 Task: Open Card Board of Directors Review in Board Social Media Listening and Monitoring to Workspace Digital Advertising and add a team member Softage.2@softage.net, a label Green, a checklist Self-Improvement, an attachment from your computer, a color Green and finally, add a card description 'Brainstorm new marketing campaign ideas' and a comment 'We should approach this task with enthusiasm as it has the potential to generate significant value for our company.'. Add a start date 'Jan 02, 1900' with a due date 'Jan 09, 1900'
Action: Mouse moved to (209, 133)
Screenshot: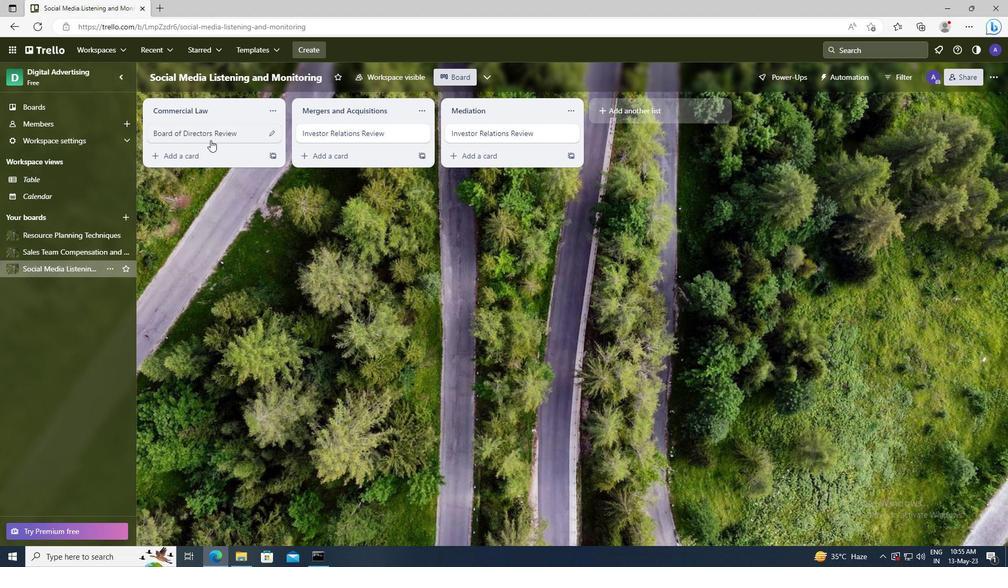 
Action: Mouse pressed left at (209, 133)
Screenshot: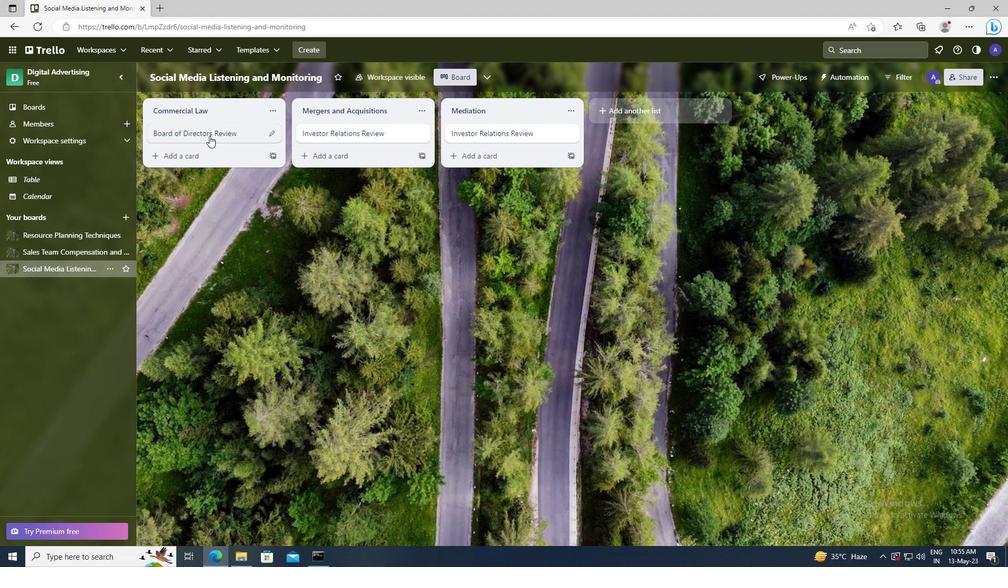 
Action: Mouse moved to (624, 131)
Screenshot: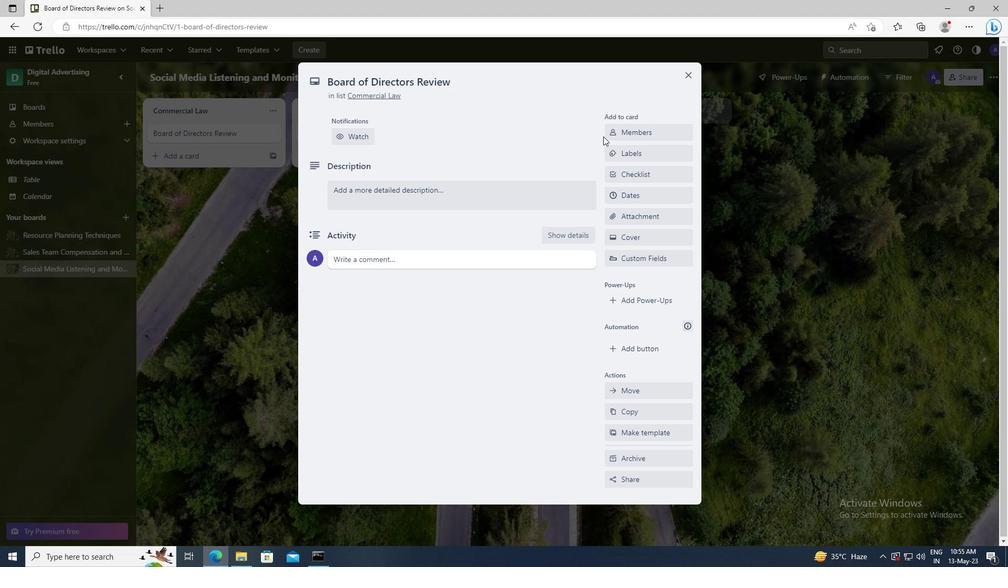
Action: Mouse pressed left at (624, 131)
Screenshot: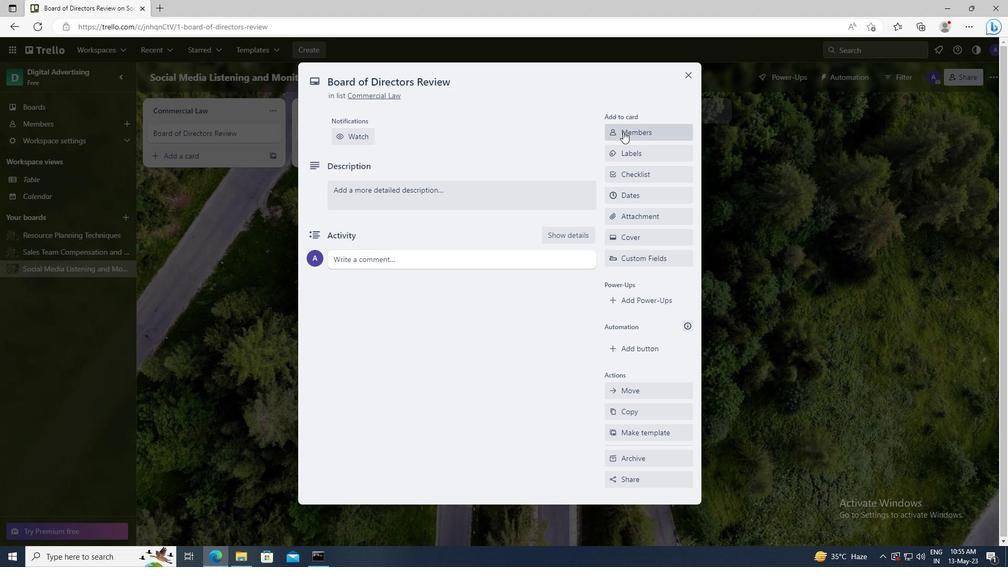 
Action: Mouse moved to (625, 180)
Screenshot: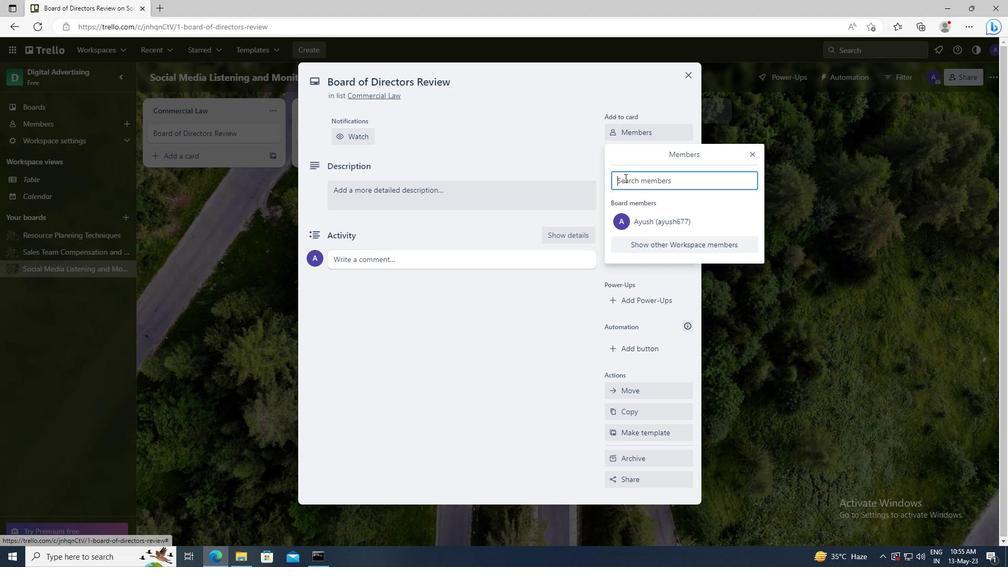 
Action: Mouse pressed left at (625, 180)
Screenshot: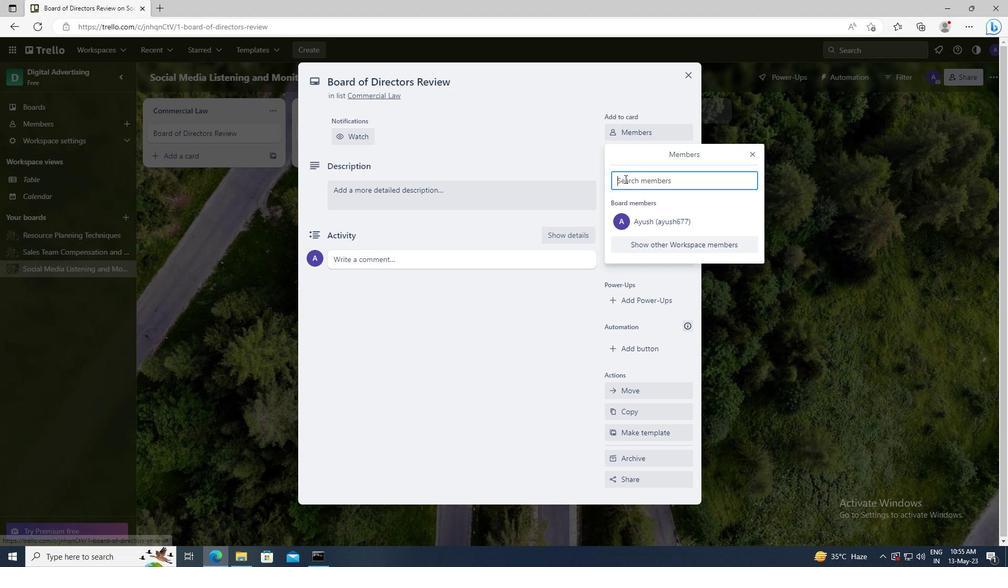 
Action: Key pressed <Key.shift>SOFTAGE.2
Screenshot: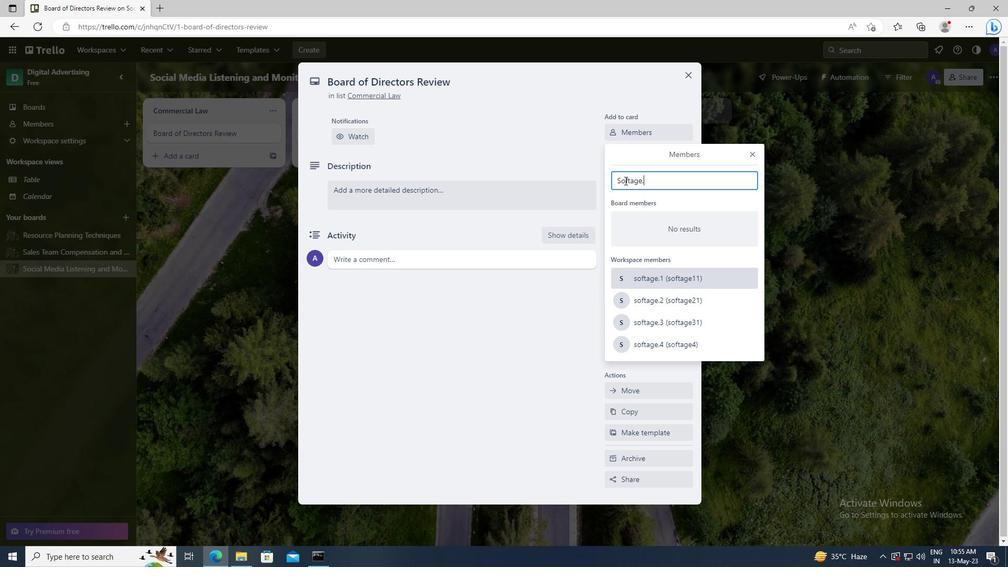 
Action: Mouse moved to (637, 276)
Screenshot: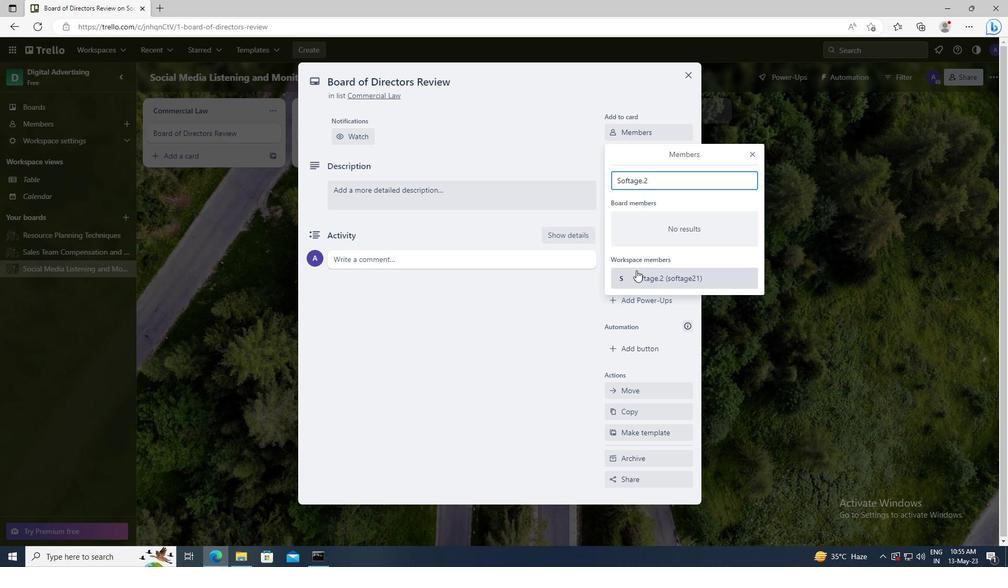 
Action: Mouse pressed left at (637, 276)
Screenshot: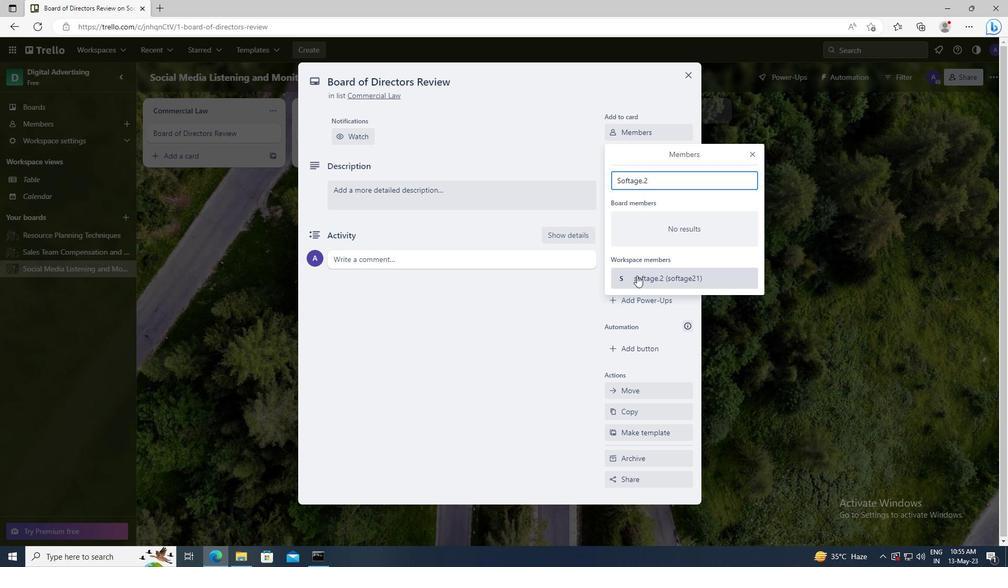 
Action: Mouse moved to (752, 151)
Screenshot: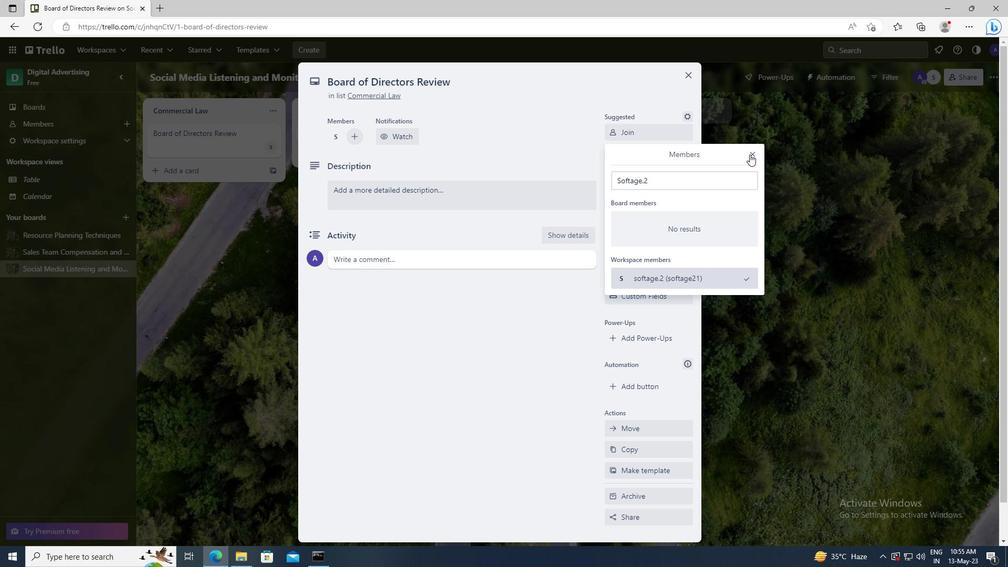 
Action: Mouse pressed left at (752, 151)
Screenshot: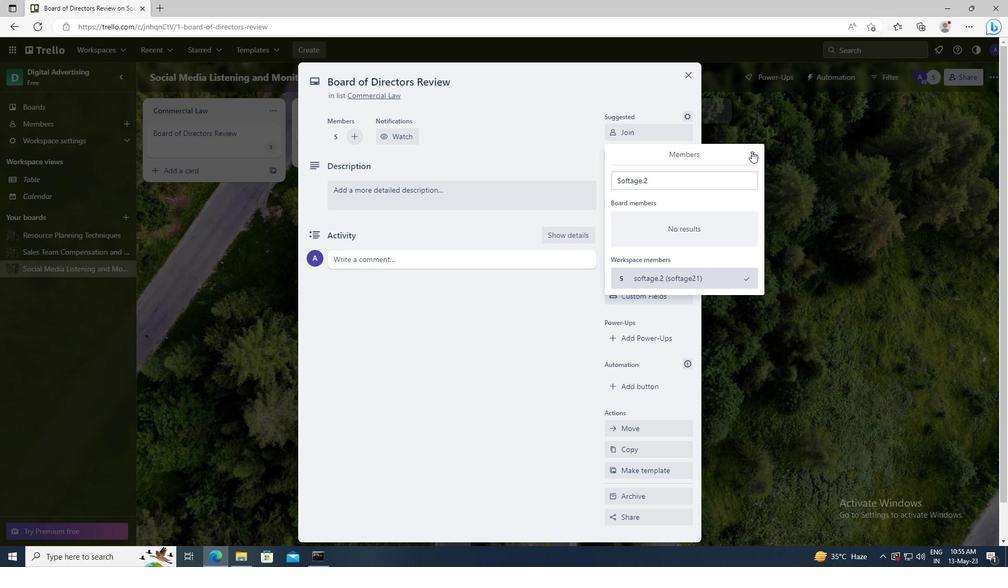 
Action: Mouse moved to (669, 188)
Screenshot: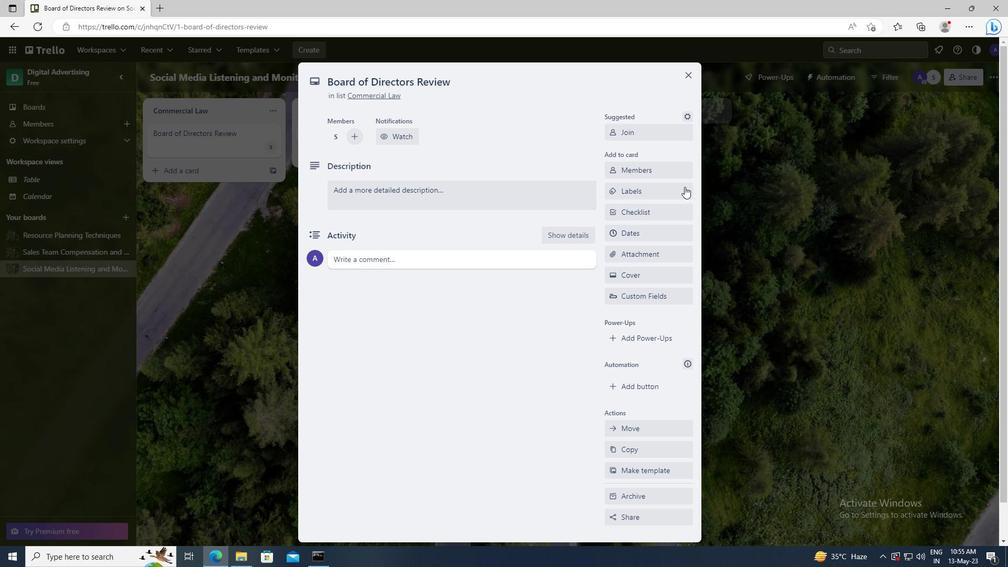 
Action: Mouse pressed left at (669, 188)
Screenshot: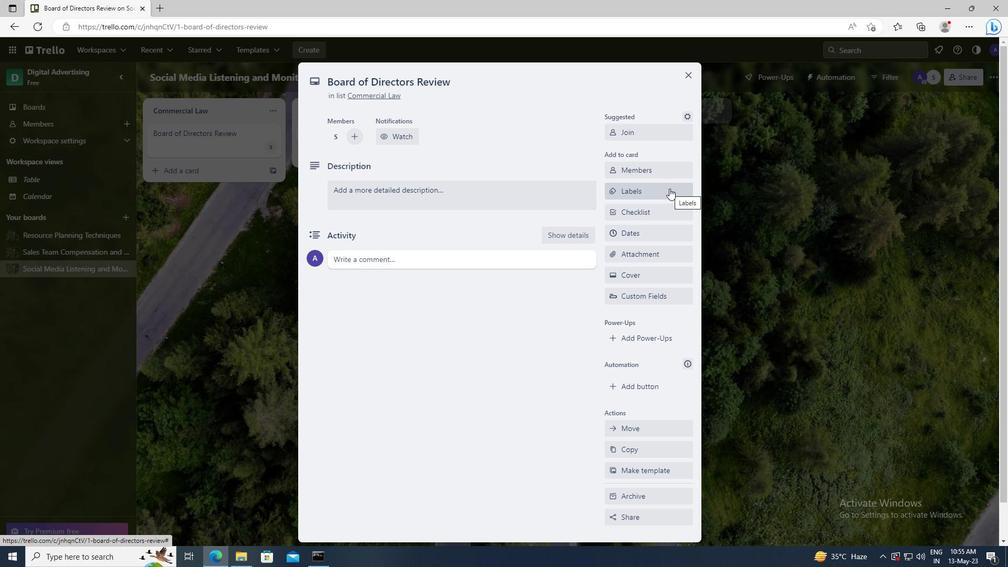 
Action: Mouse moved to (688, 398)
Screenshot: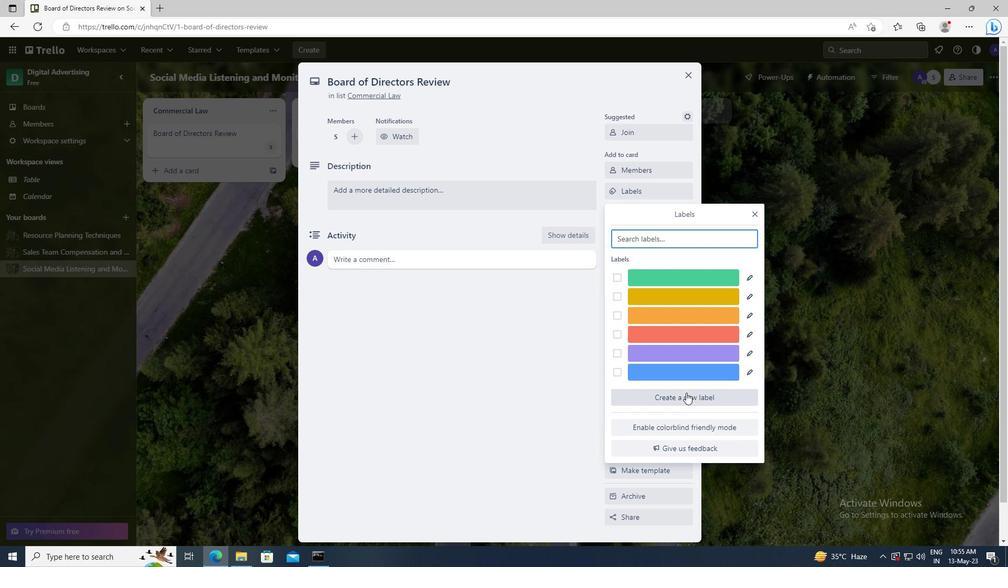 
Action: Mouse pressed left at (688, 398)
Screenshot: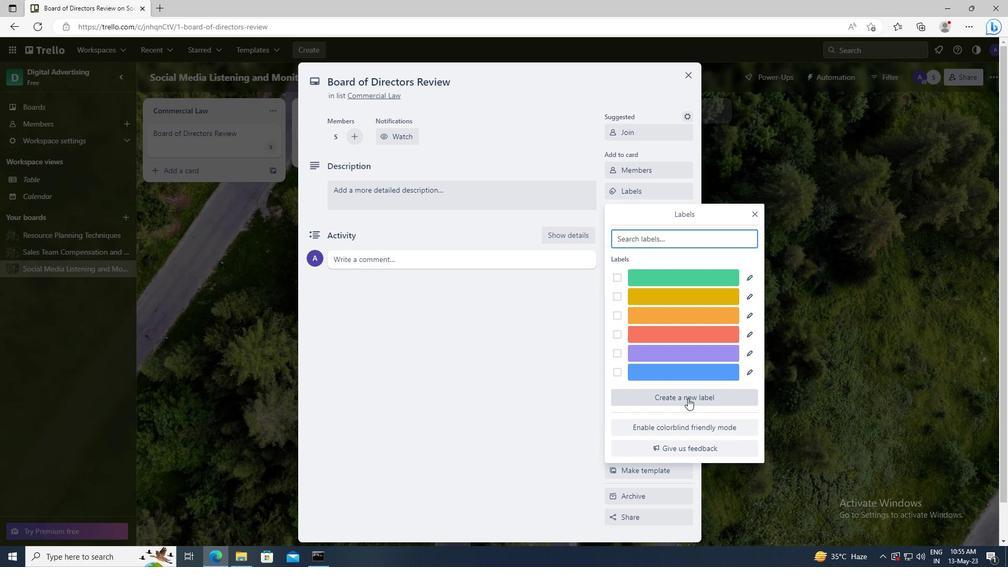 
Action: Mouse moved to (627, 368)
Screenshot: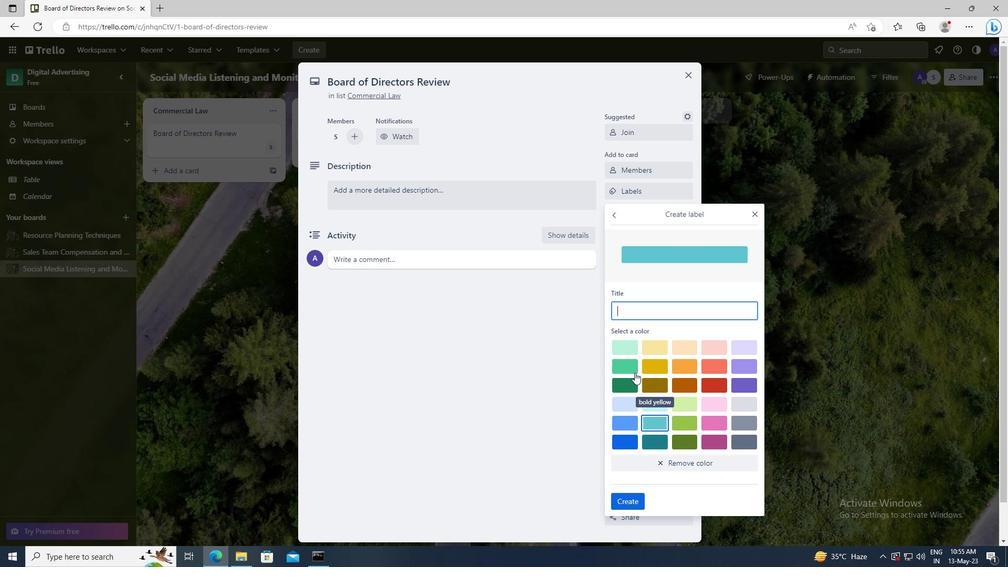 
Action: Mouse pressed left at (627, 368)
Screenshot: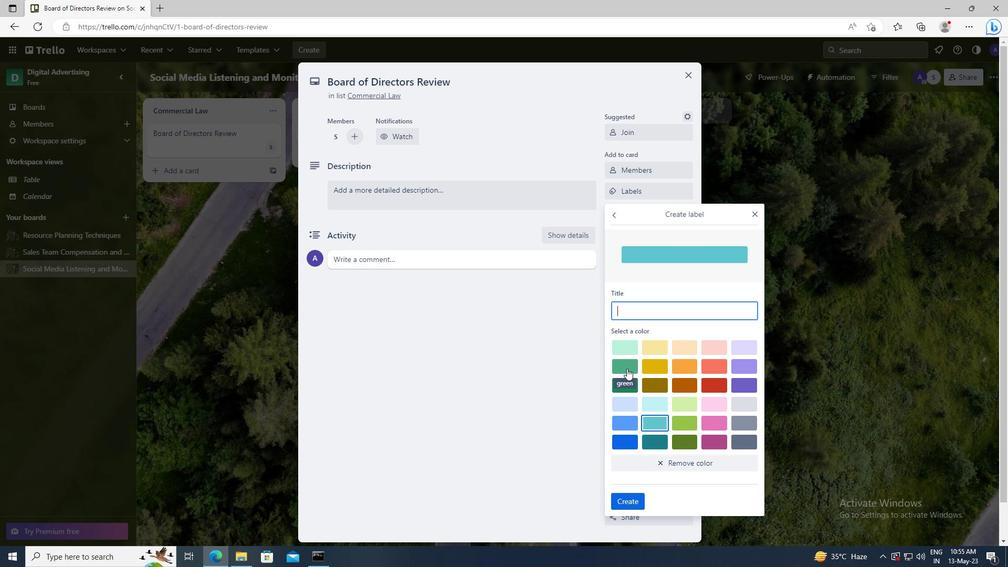 
Action: Mouse moved to (632, 503)
Screenshot: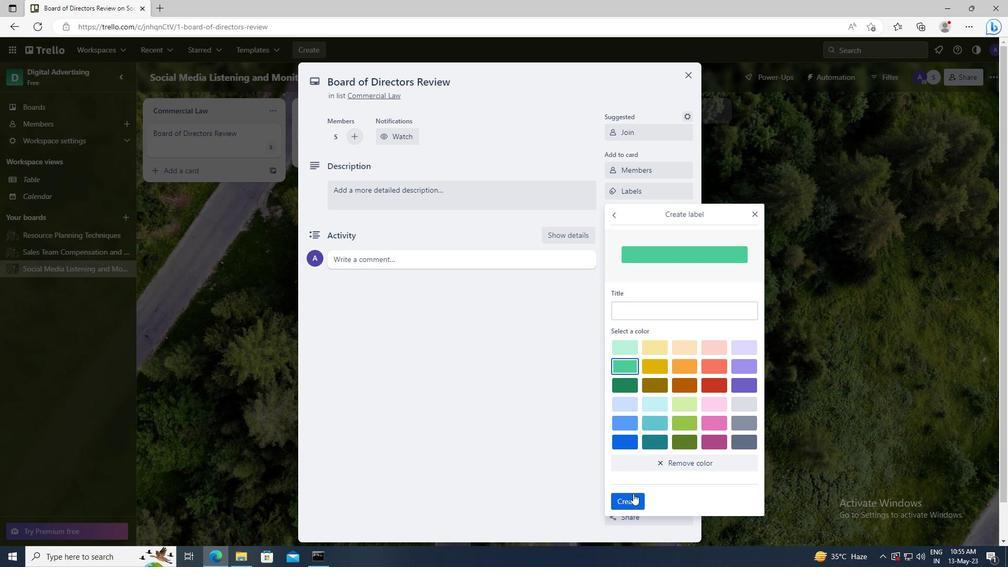
Action: Mouse pressed left at (632, 503)
Screenshot: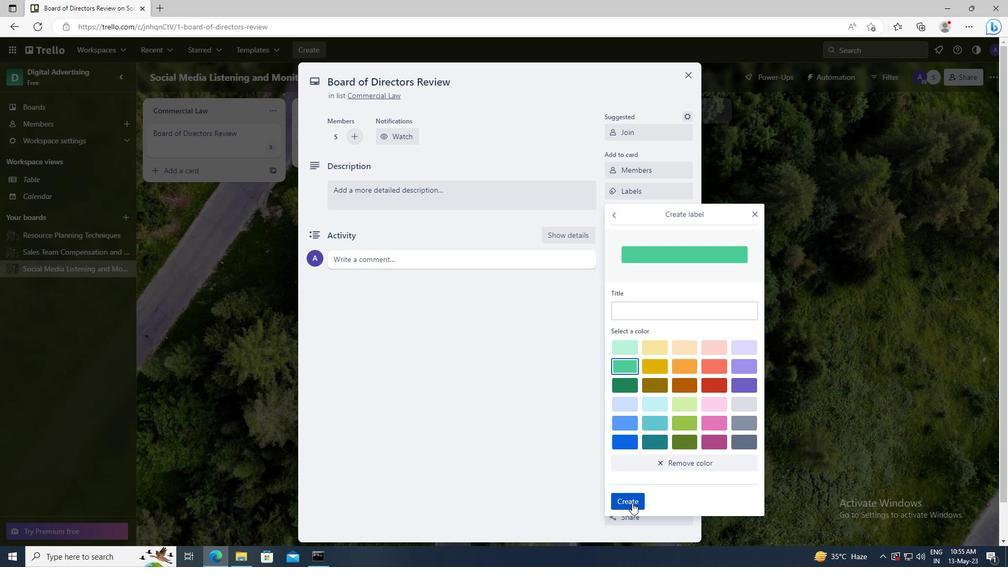 
Action: Mouse moved to (756, 214)
Screenshot: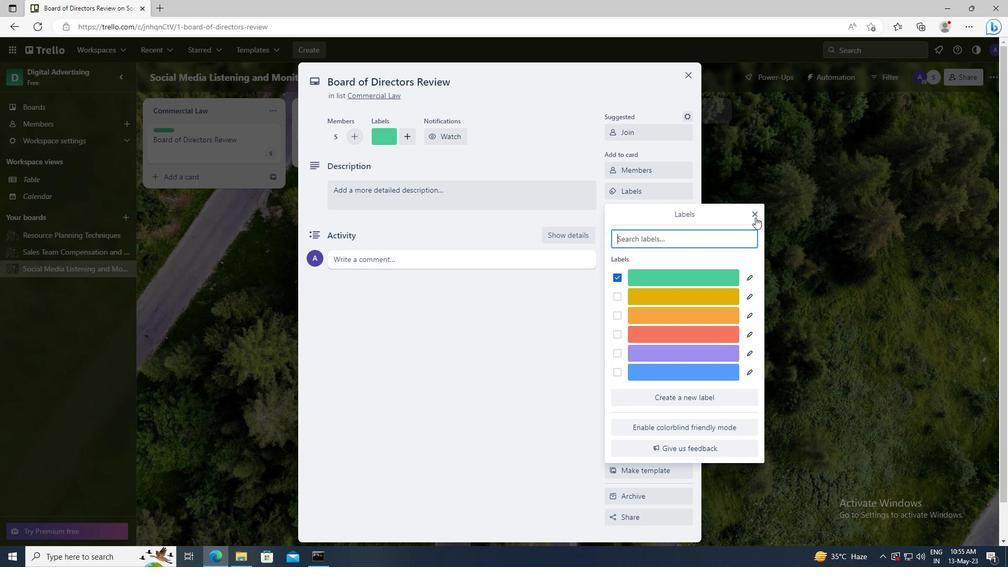 
Action: Mouse pressed left at (756, 214)
Screenshot: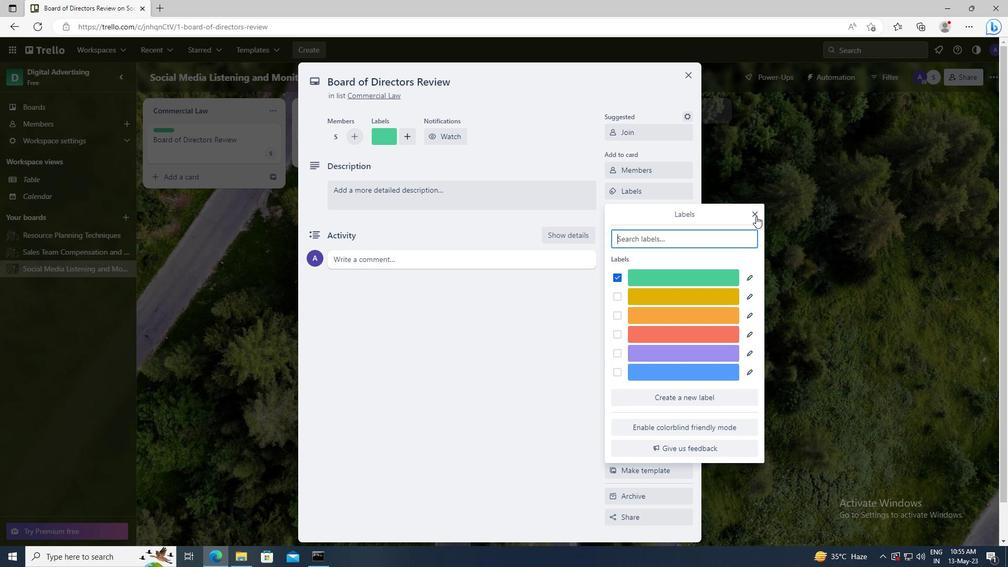 
Action: Mouse moved to (642, 213)
Screenshot: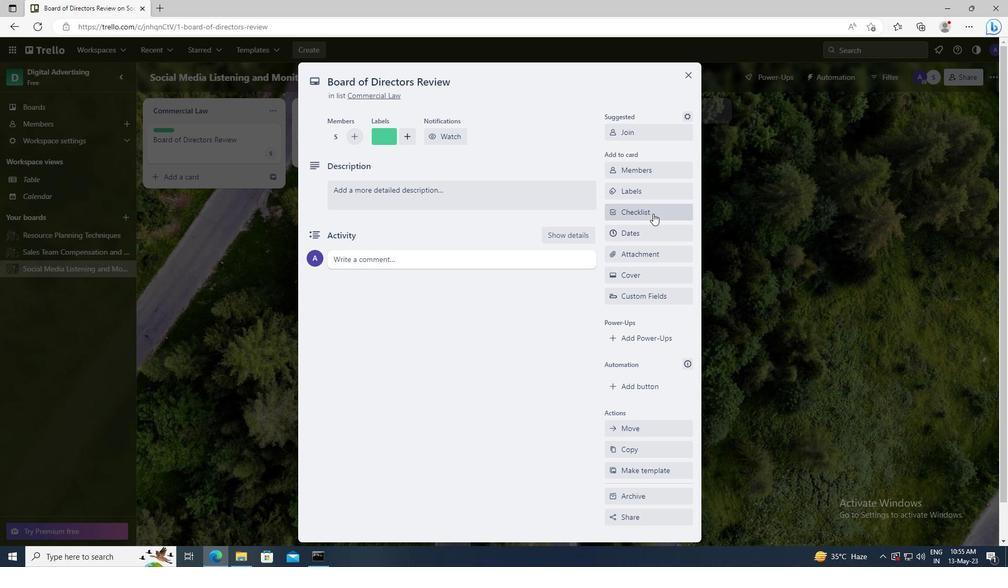 
Action: Mouse pressed left at (642, 213)
Screenshot: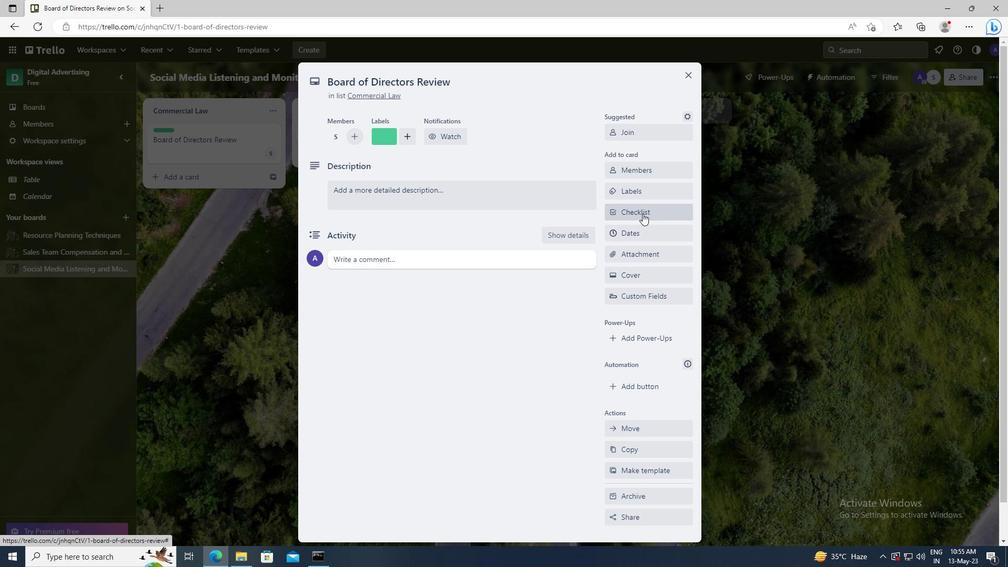 
Action: Key pressed <Key.shift>SELF-<Key.shift>IMPROVEMENT
Screenshot: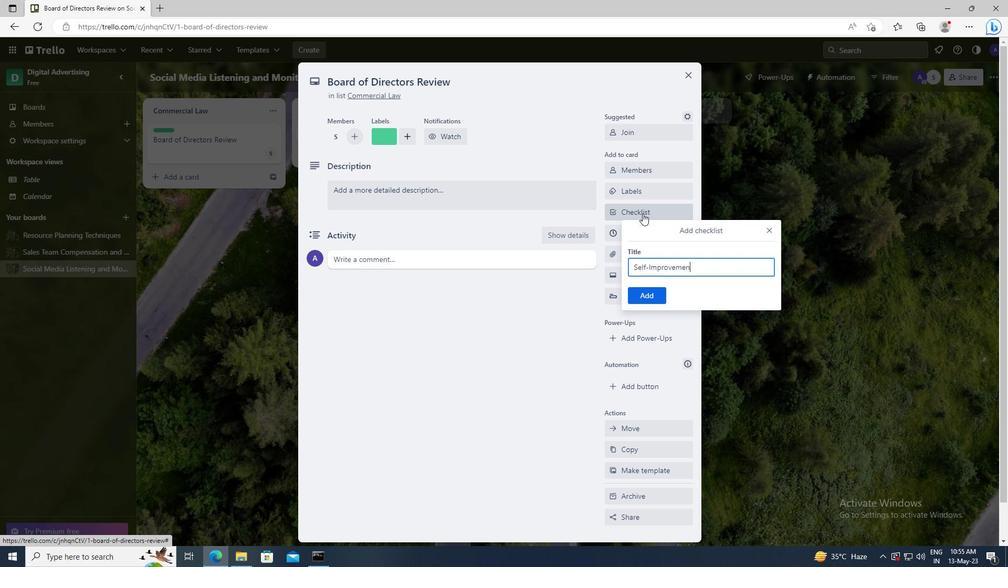 
Action: Mouse moved to (643, 294)
Screenshot: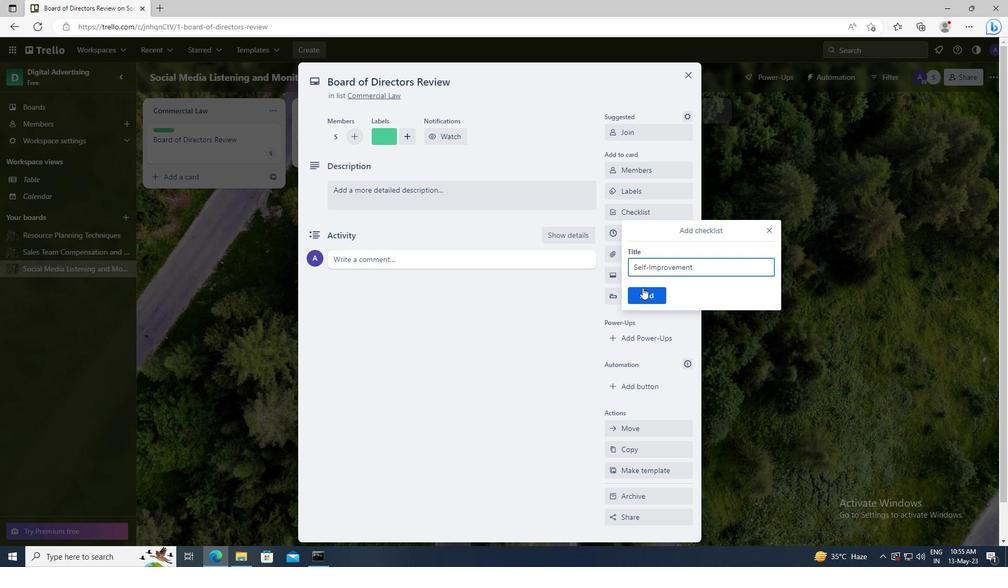 
Action: Mouse pressed left at (643, 294)
Screenshot: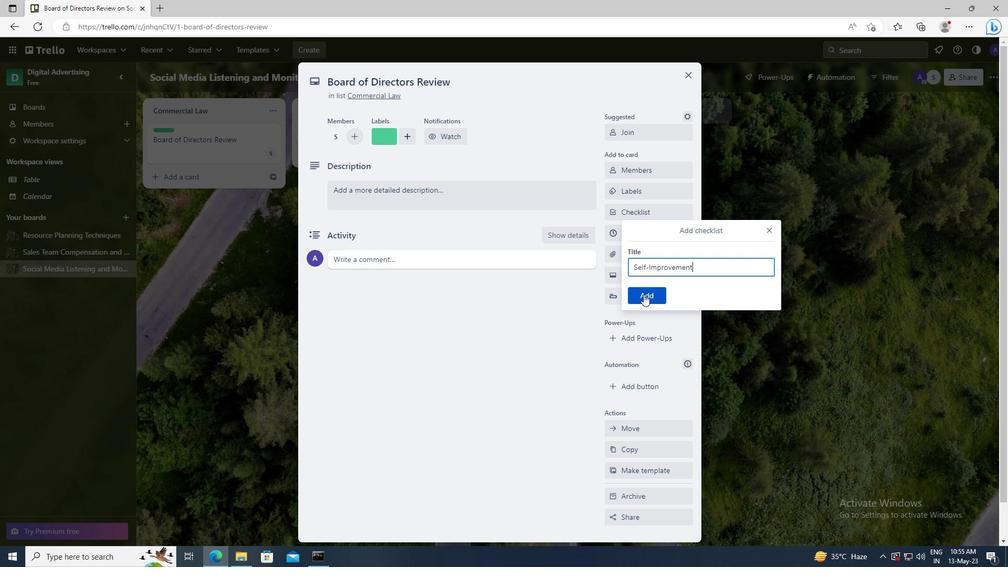 
Action: Mouse moved to (645, 255)
Screenshot: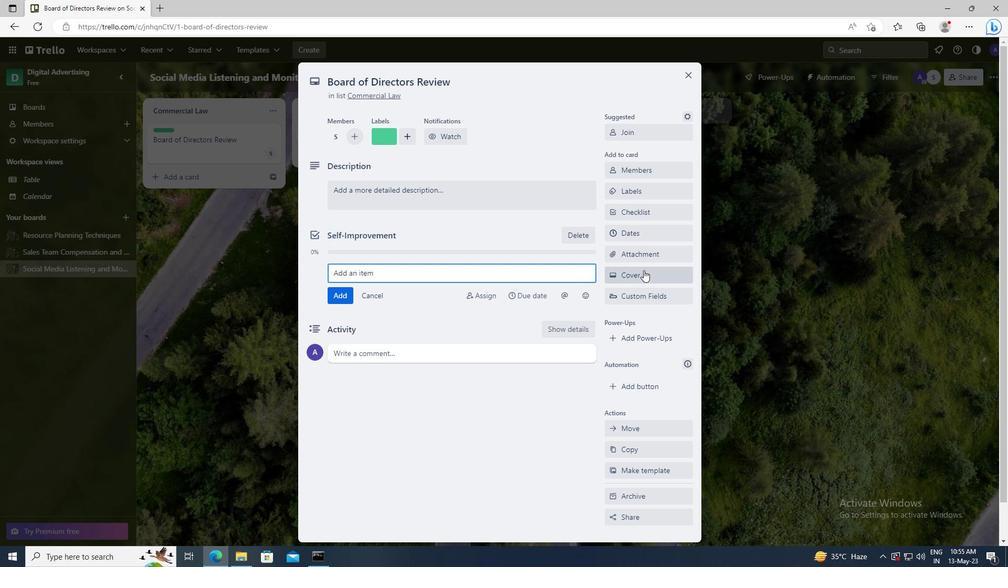 
Action: Mouse pressed left at (645, 255)
Screenshot: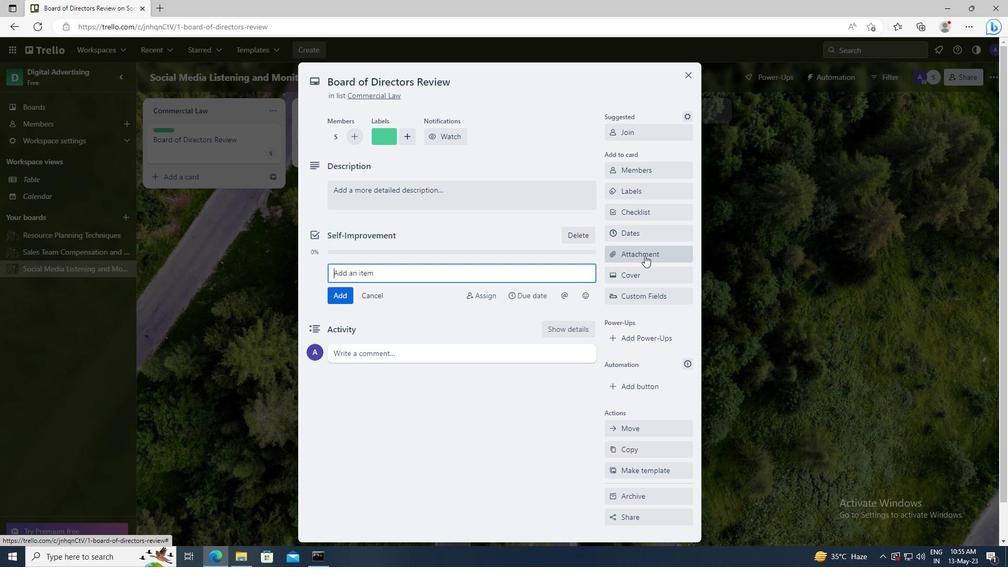 
Action: Mouse moved to (641, 299)
Screenshot: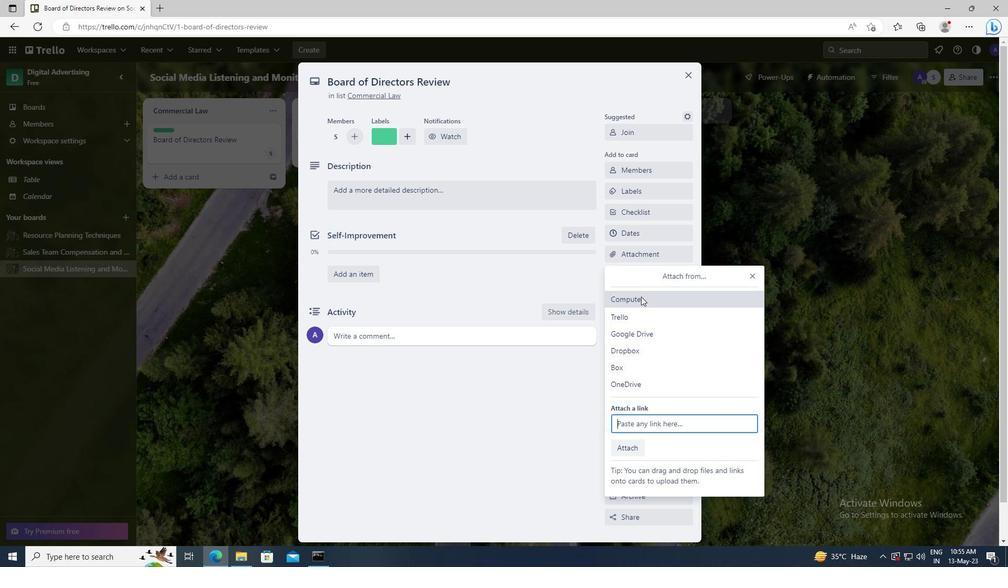 
Action: Mouse pressed left at (641, 299)
Screenshot: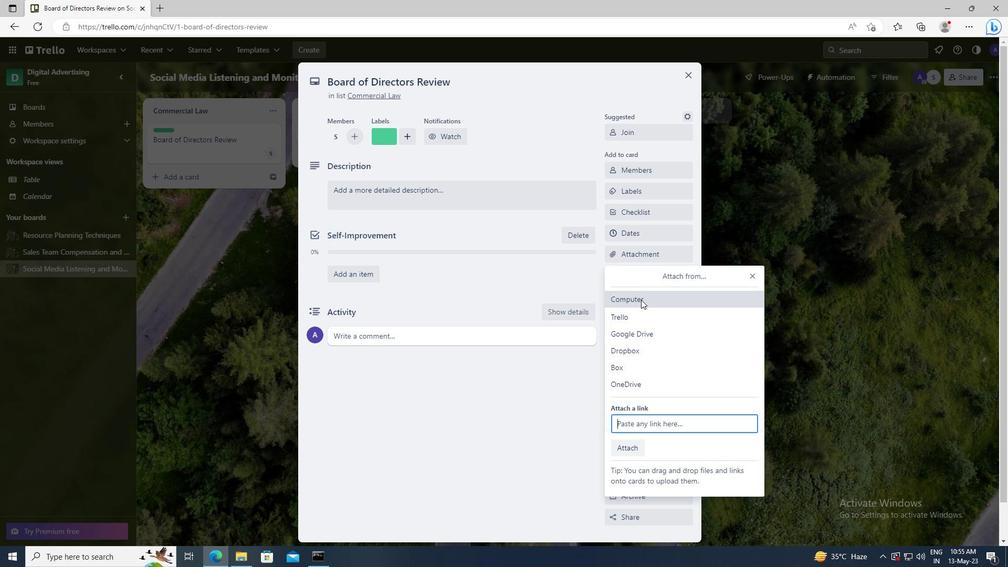
Action: Mouse moved to (268, 94)
Screenshot: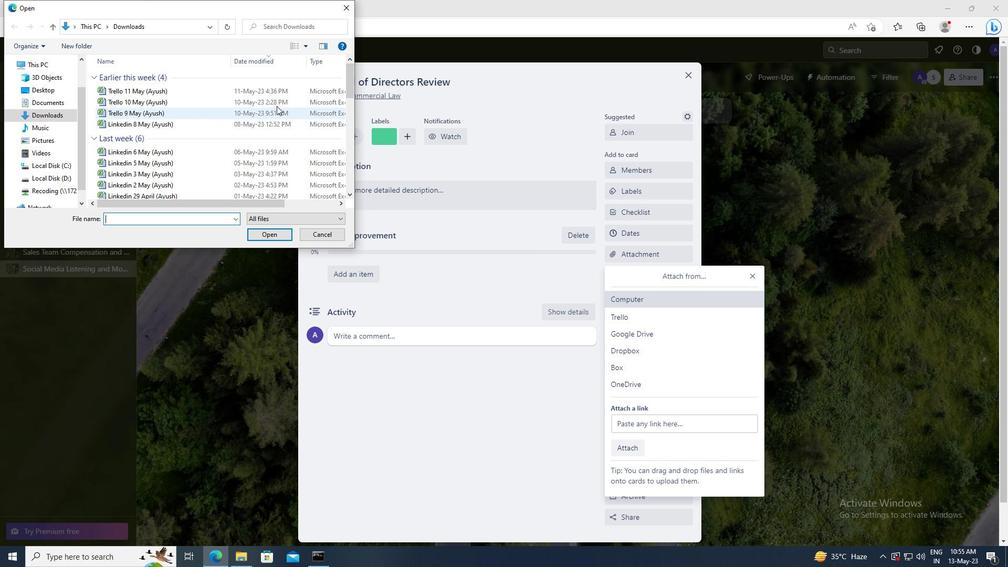 
Action: Mouse pressed left at (268, 94)
Screenshot: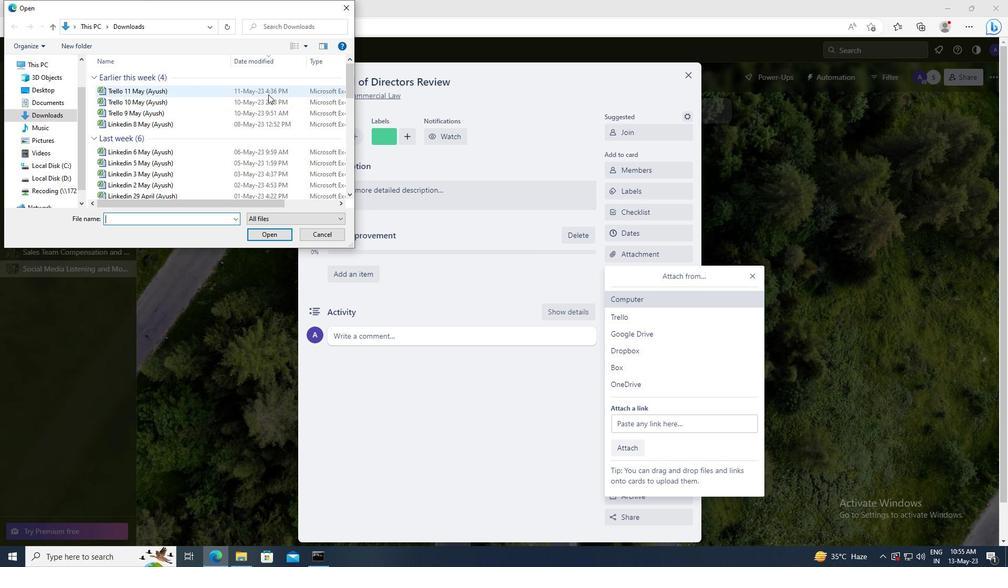 
Action: Mouse moved to (257, 232)
Screenshot: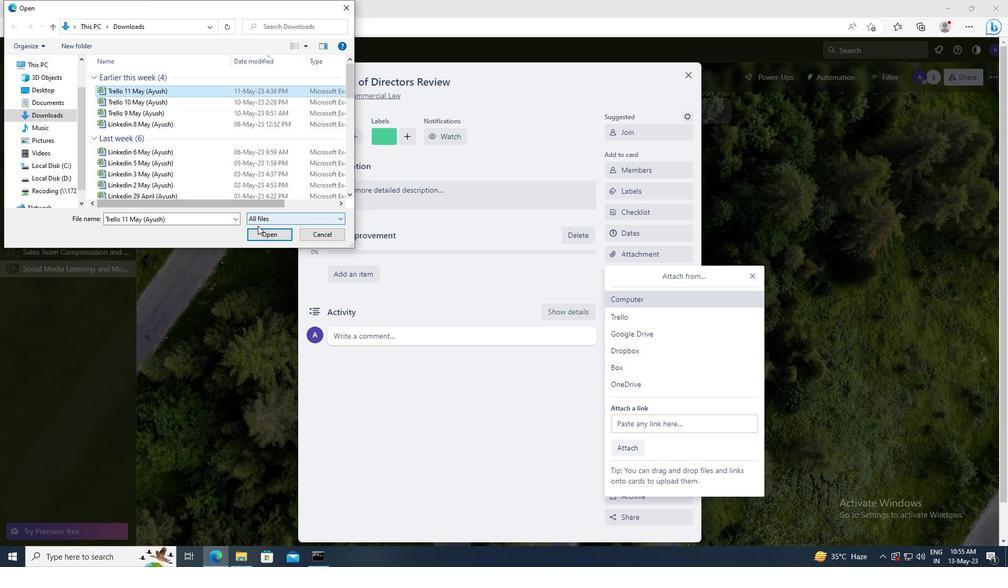 
Action: Mouse pressed left at (257, 232)
Screenshot: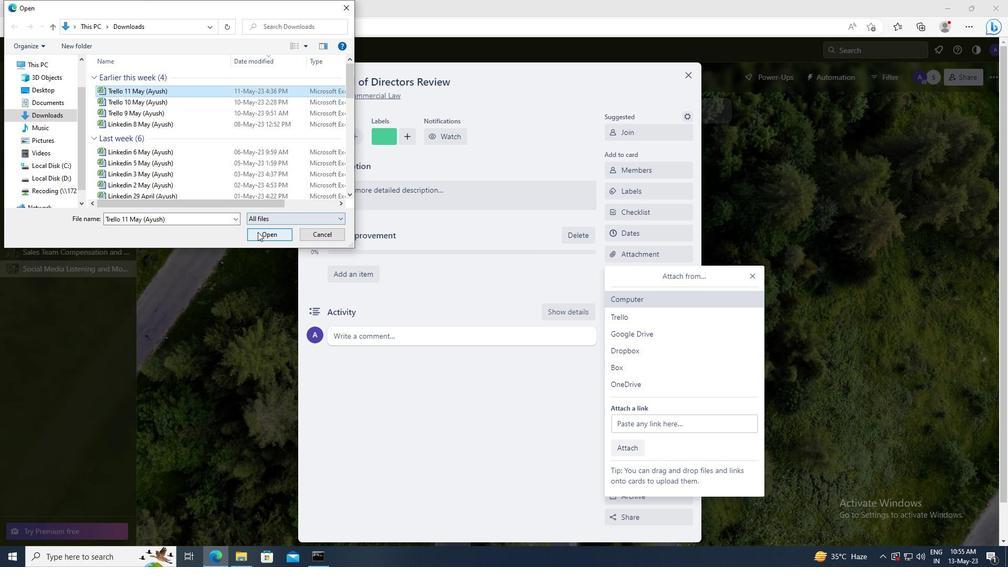 
Action: Mouse moved to (616, 270)
Screenshot: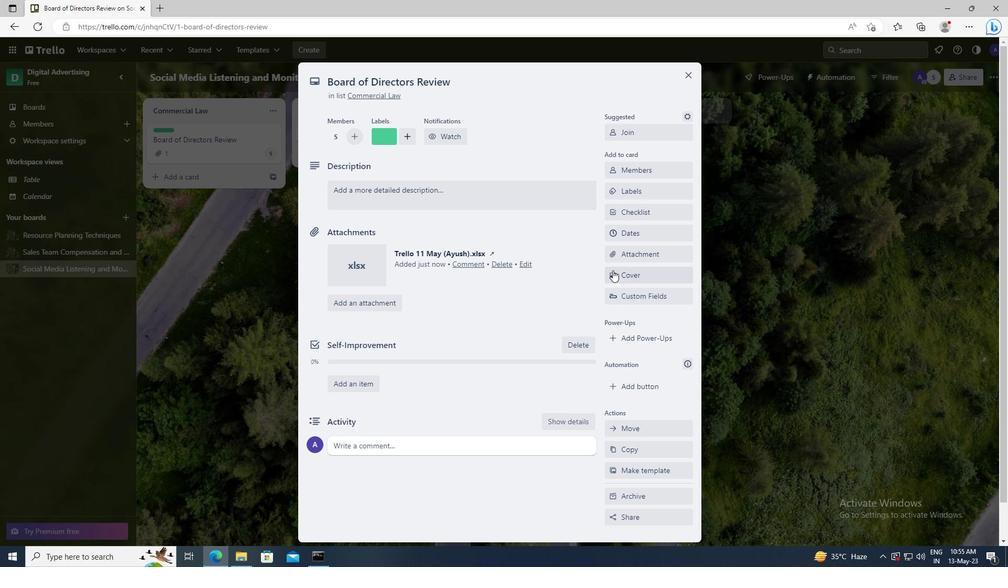 
Action: Mouse pressed left at (616, 270)
Screenshot: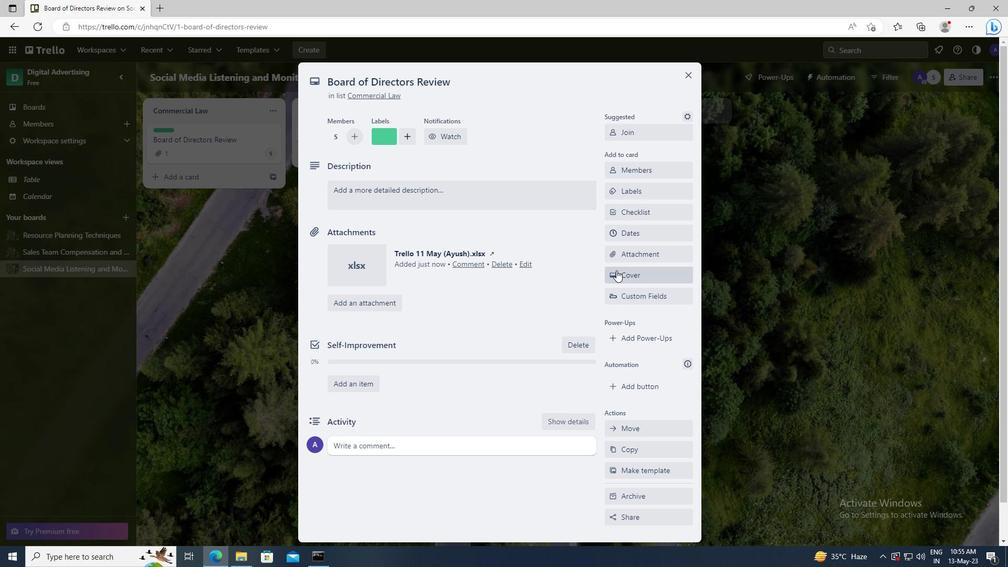 
Action: Mouse moved to (630, 339)
Screenshot: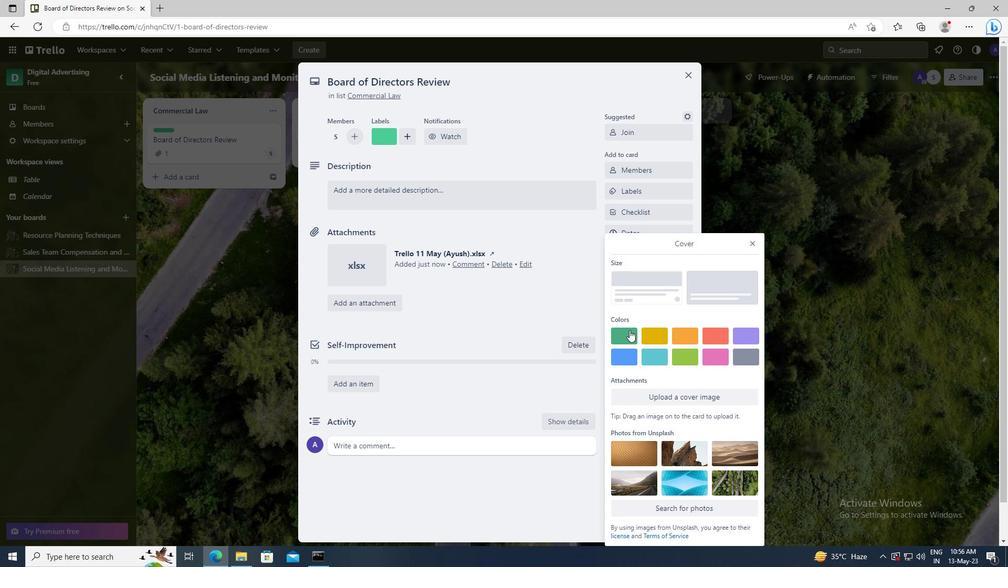 
Action: Mouse pressed left at (630, 339)
Screenshot: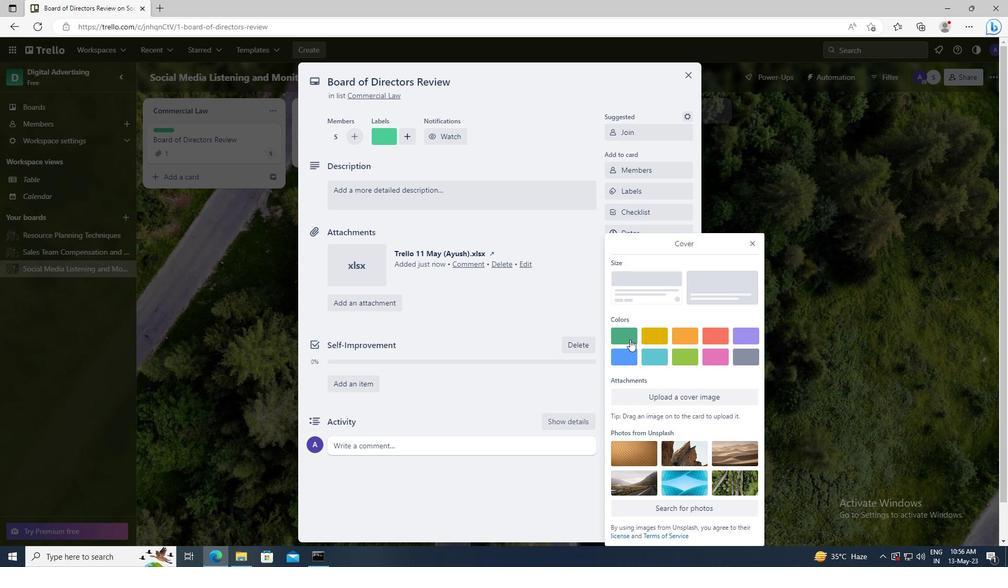 
Action: Mouse moved to (752, 226)
Screenshot: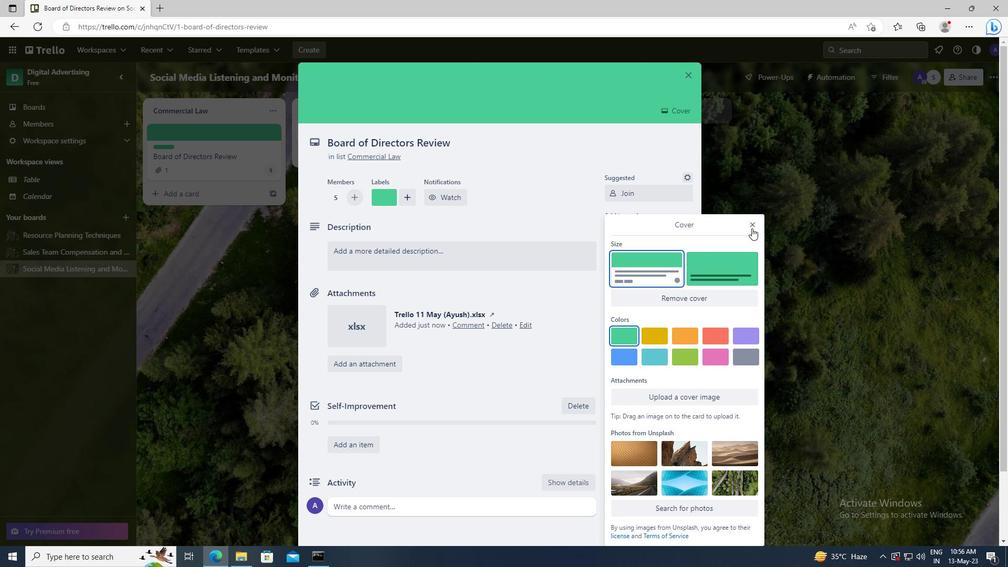 
Action: Mouse pressed left at (752, 226)
Screenshot: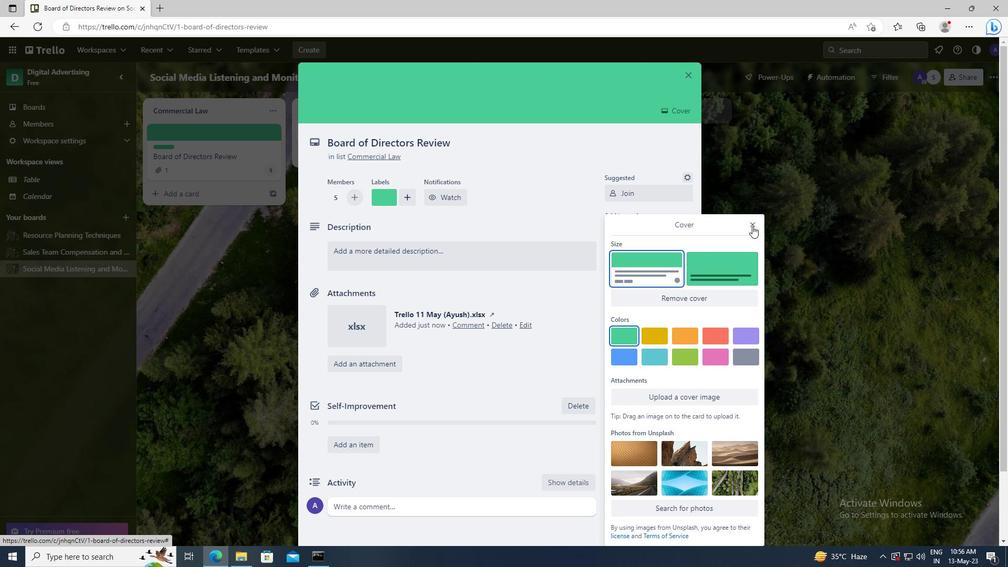 
Action: Mouse moved to (433, 263)
Screenshot: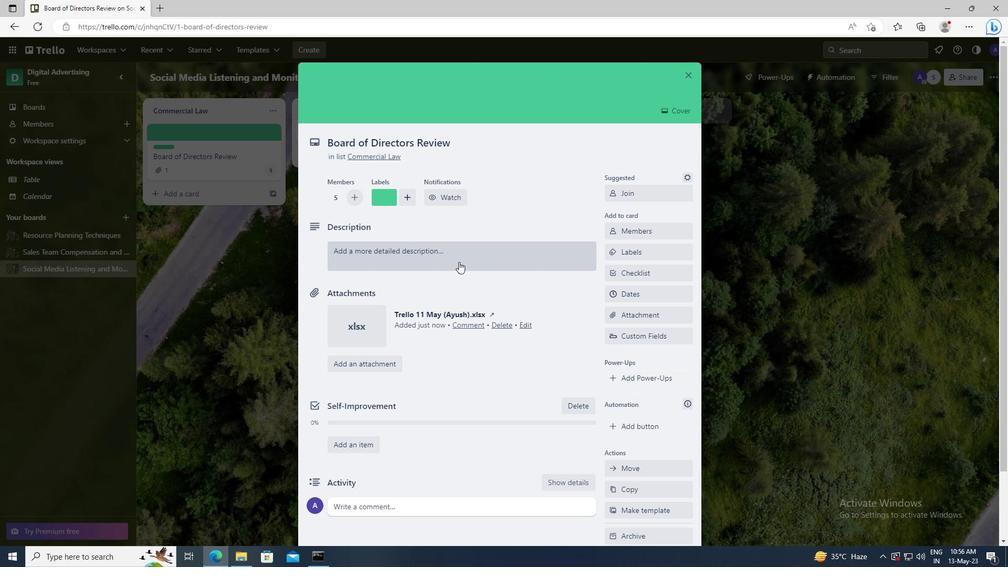 
Action: Mouse pressed left at (433, 263)
Screenshot: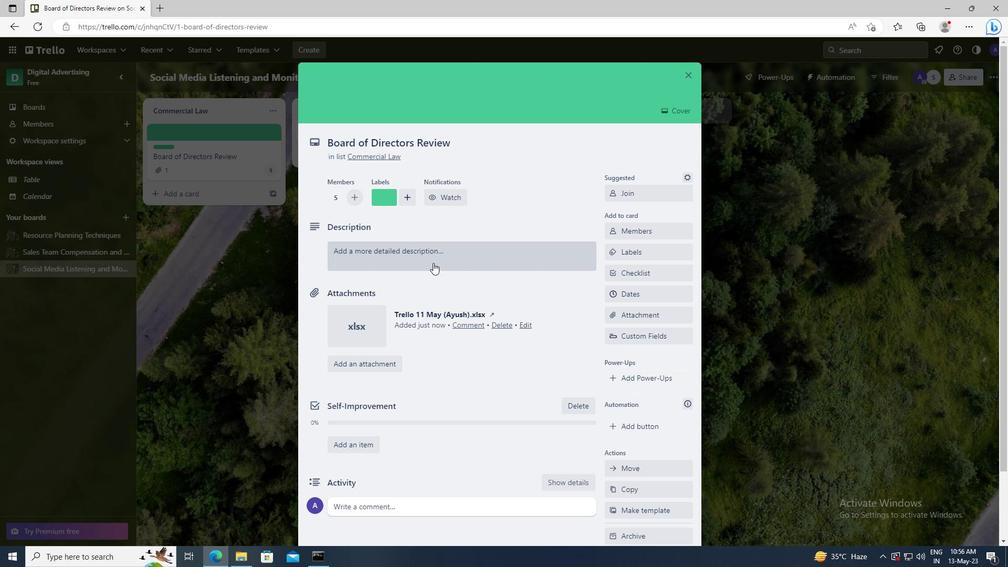 
Action: Key pressed <Key.shift>BRAINSTORM<Key.space>NEW<Key.space>MARKETING<Key.space>CAMPAIGN<Key.space>IDEAS
Screenshot: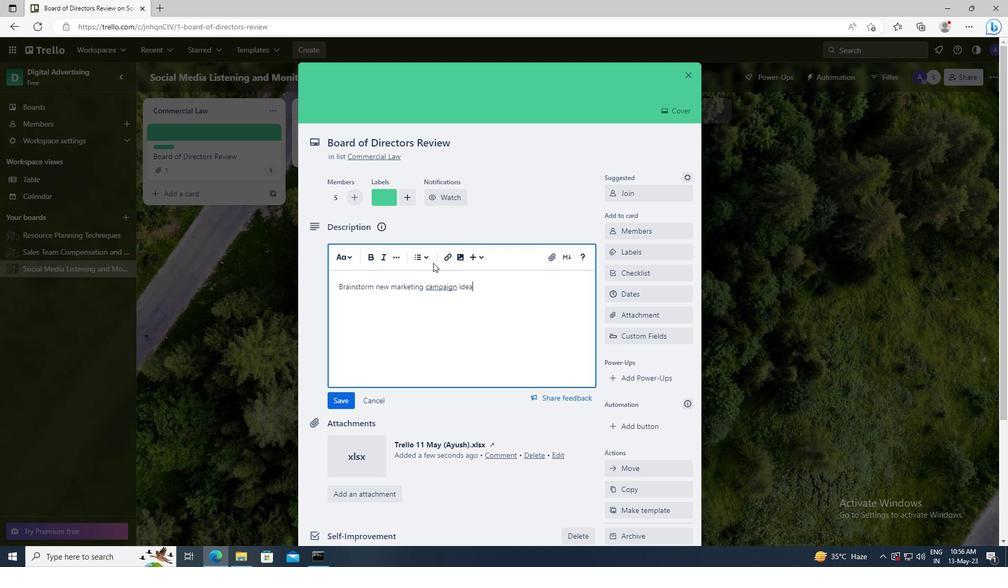 
Action: Mouse scrolled (433, 262) with delta (0, 0)
Screenshot: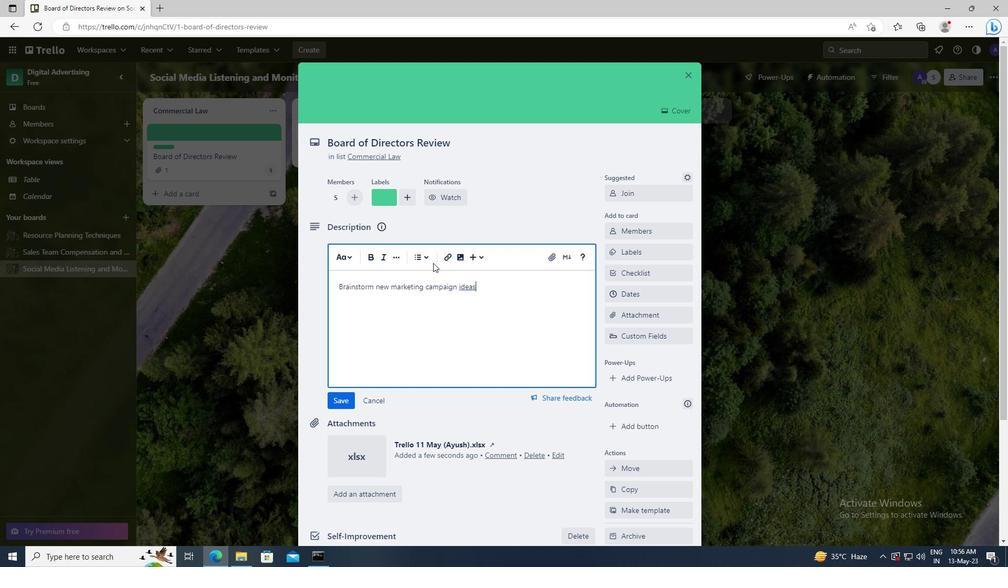 
Action: Mouse moved to (347, 323)
Screenshot: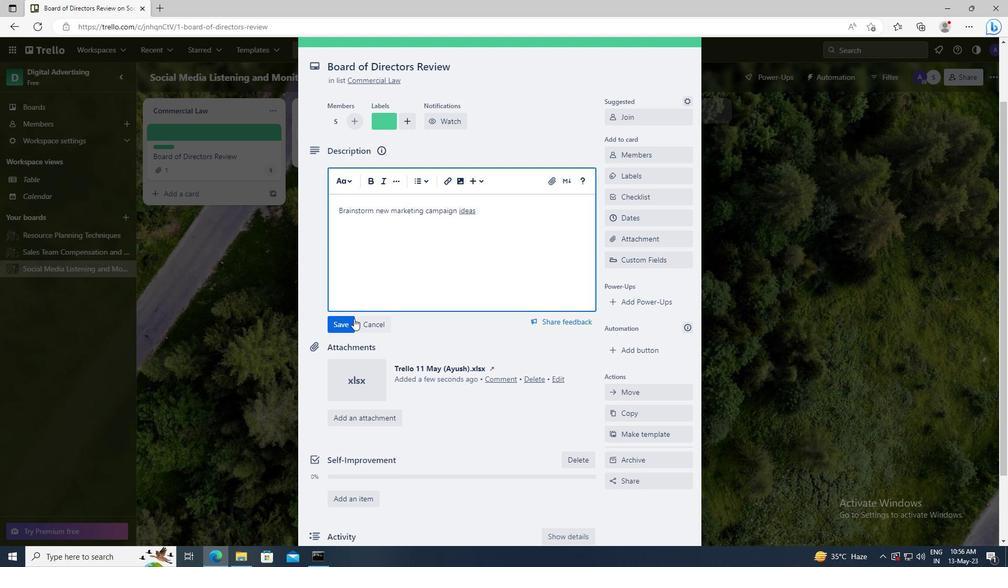 
Action: Mouse pressed left at (347, 323)
Screenshot: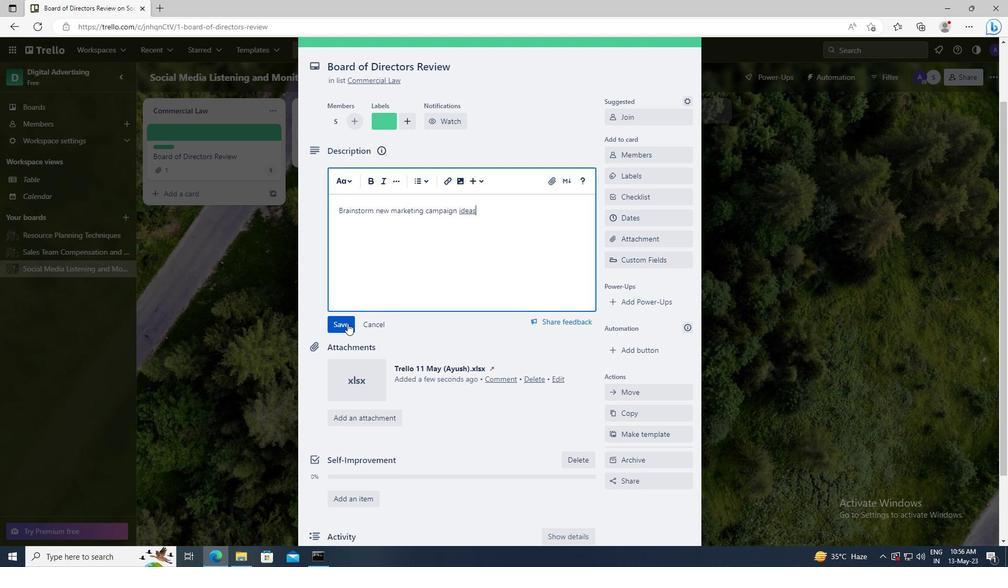 
Action: Mouse scrolled (347, 323) with delta (0, 0)
Screenshot: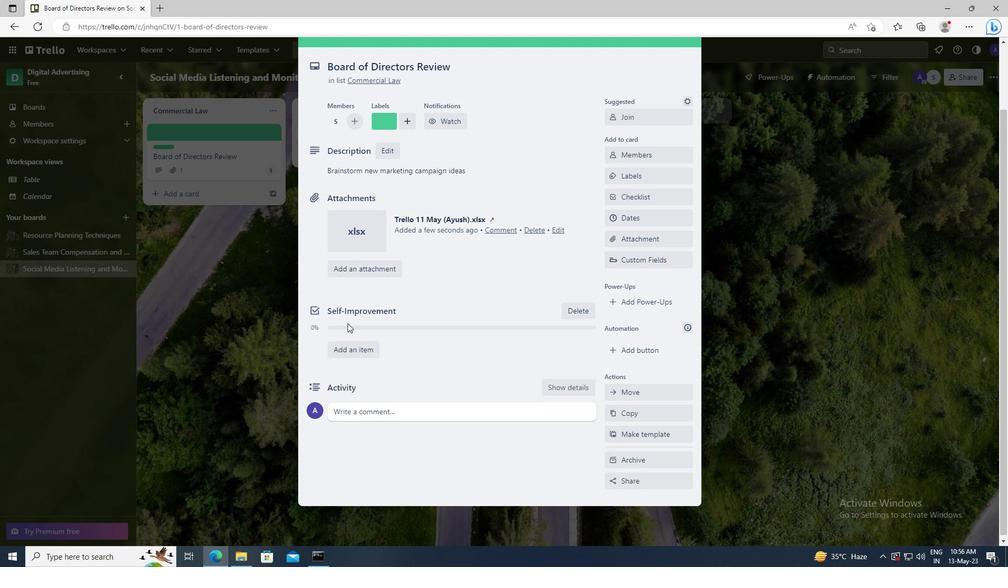 
Action: Mouse moved to (348, 412)
Screenshot: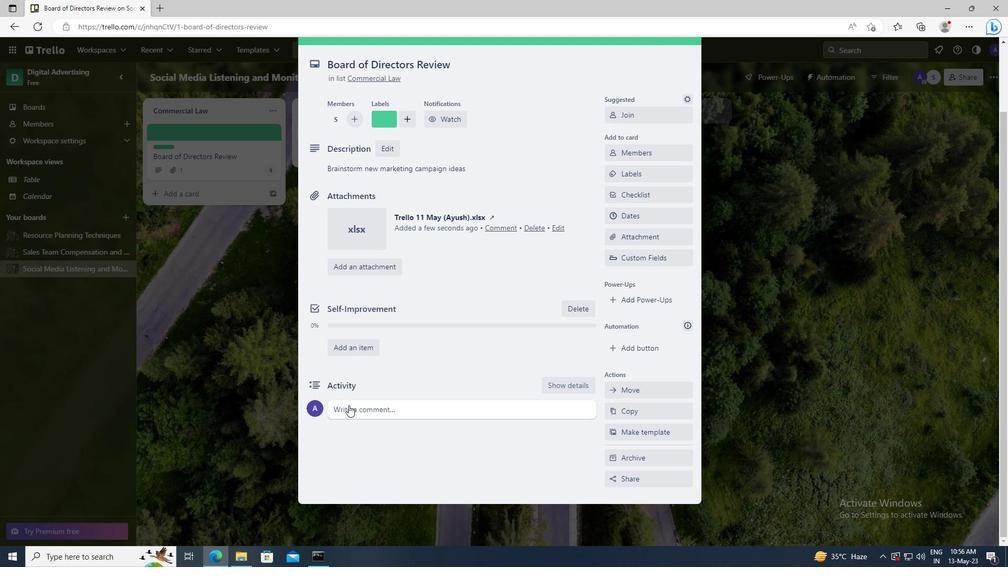 
Action: Mouse pressed left at (348, 412)
Screenshot: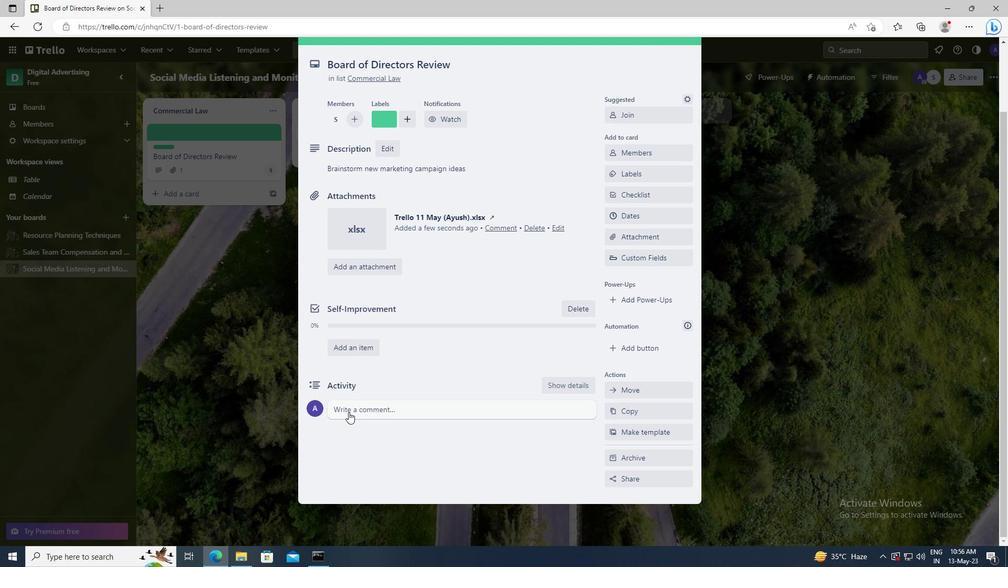 
Action: Key pressed <Key.shift>WE<Key.space>SHOULD<Key.space>APPROACH<Key.space>THIS<Key.space>TASK<Key.space>WITH<Key.space>ENTHUSIASM<Key.space>AS<Key.space>IT<Key.space>HAS<Key.space>THE<Key.space>POTENTIAL<Key.space>TO<Key.space>GENERATE<Key.space>SIGNIFICANT<Key.space>VALUE<Key.space>FOR<Key.space>OUR<Key.space>COMPANY.
Screenshot: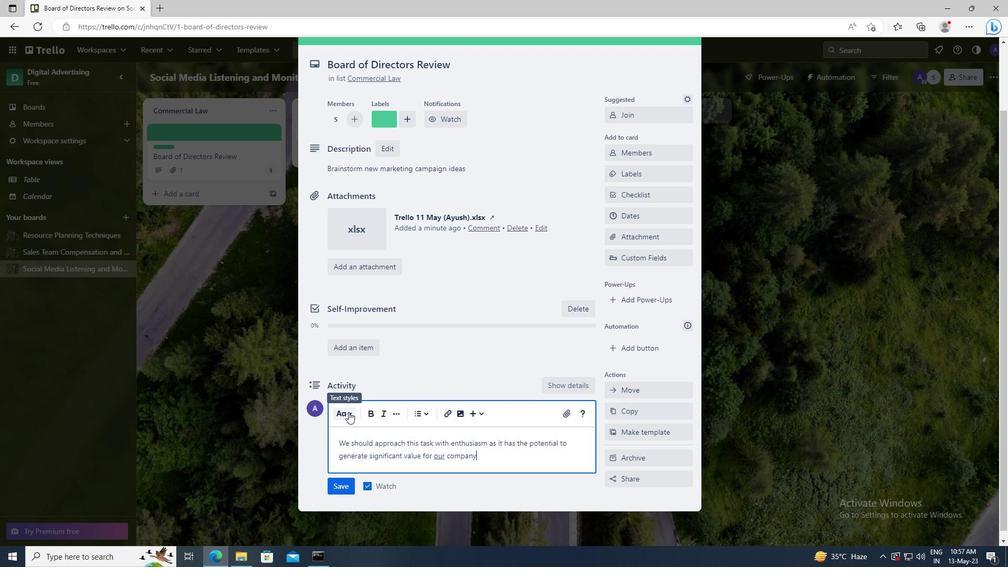 
Action: Mouse moved to (351, 490)
Screenshot: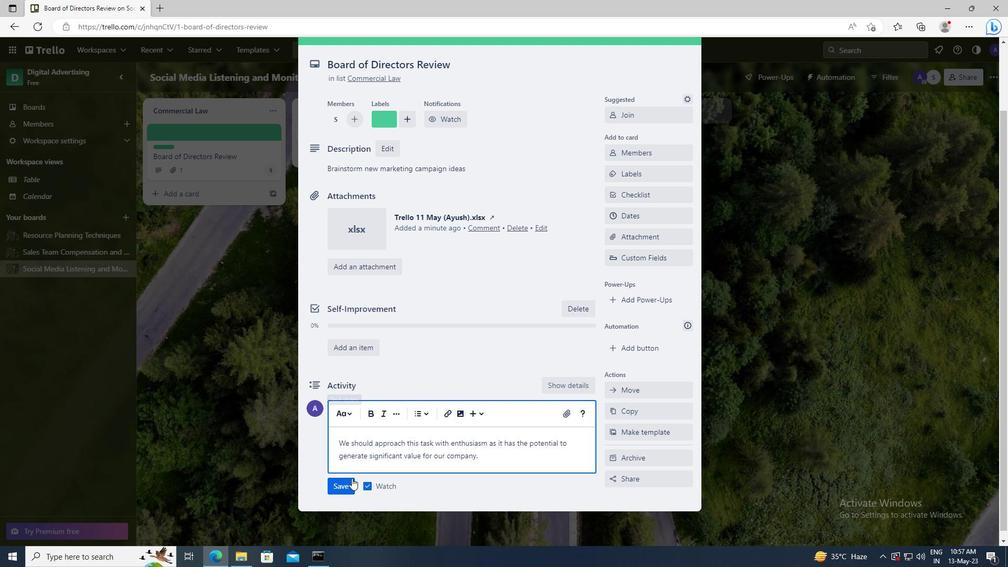 
Action: Mouse pressed left at (351, 490)
Screenshot: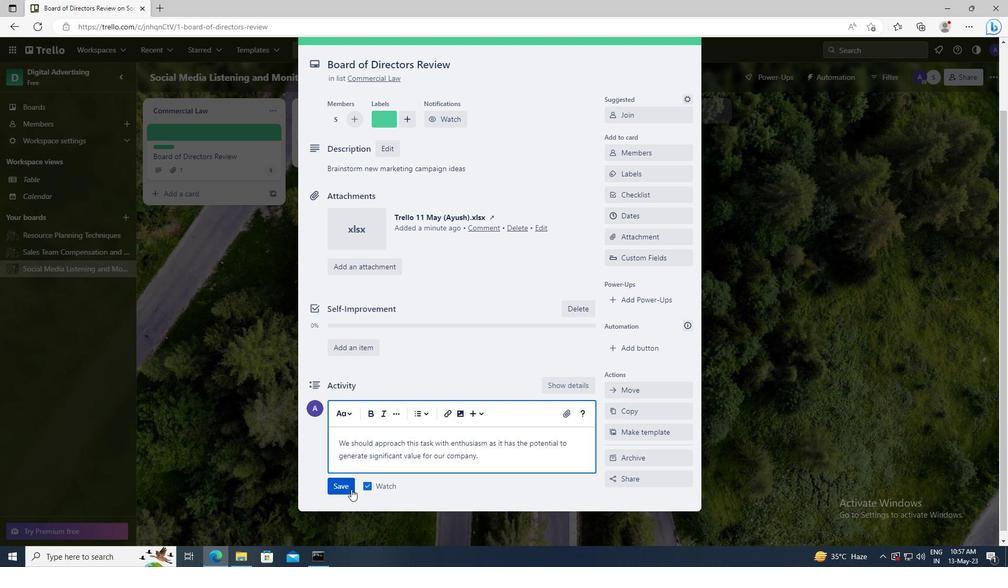 
Action: Mouse moved to (626, 218)
Screenshot: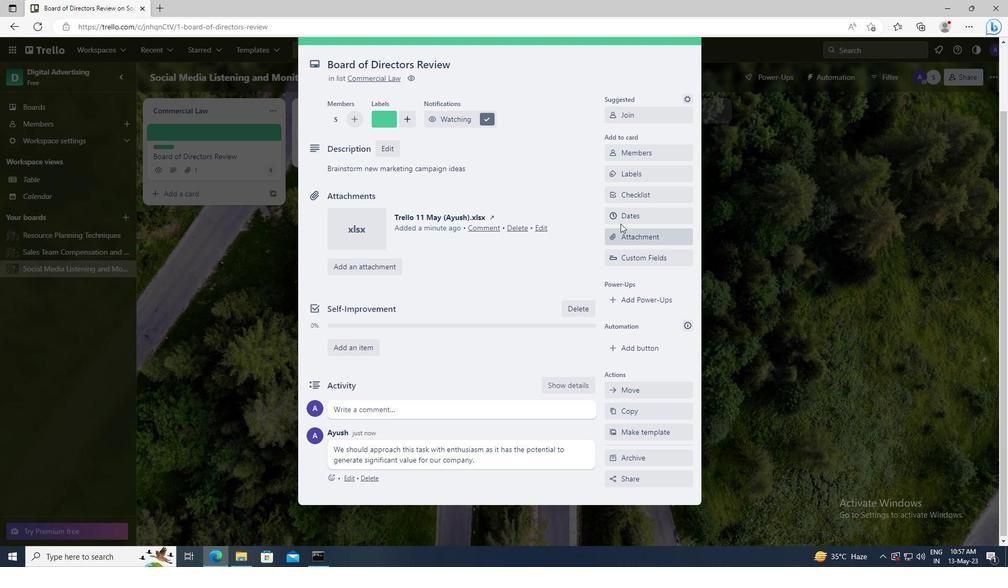 
Action: Mouse pressed left at (626, 218)
Screenshot: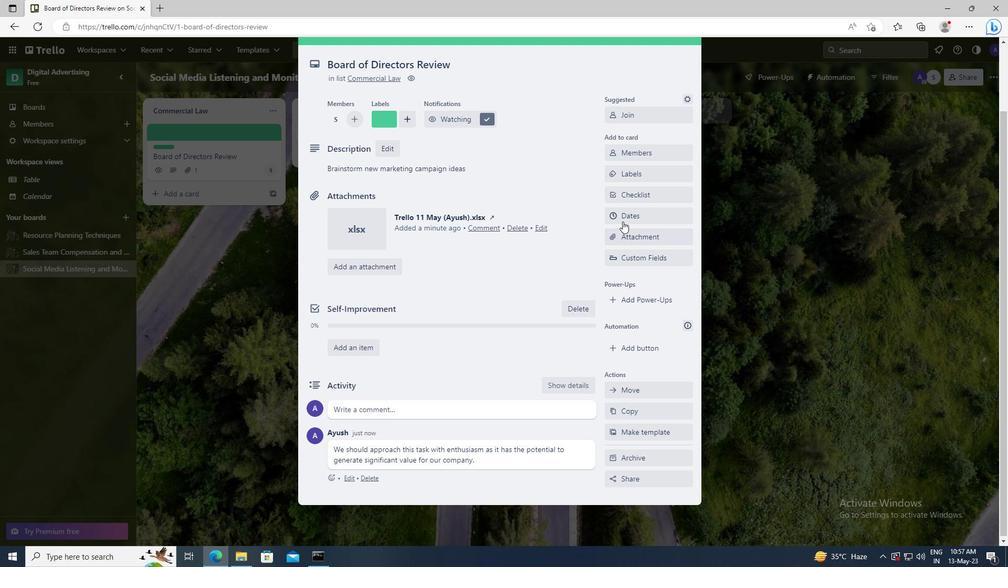 
Action: Mouse moved to (615, 268)
Screenshot: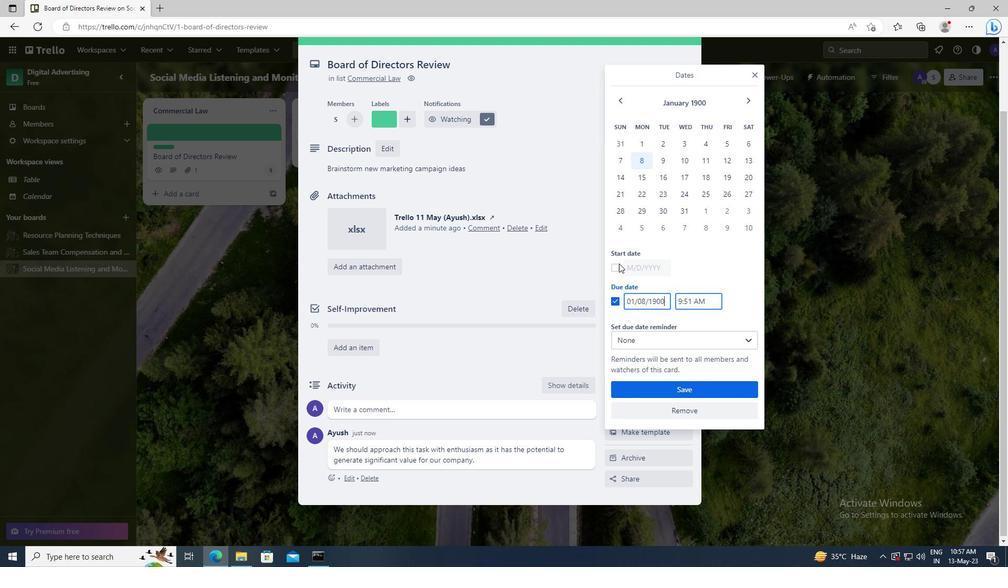
Action: Mouse pressed left at (615, 268)
Screenshot: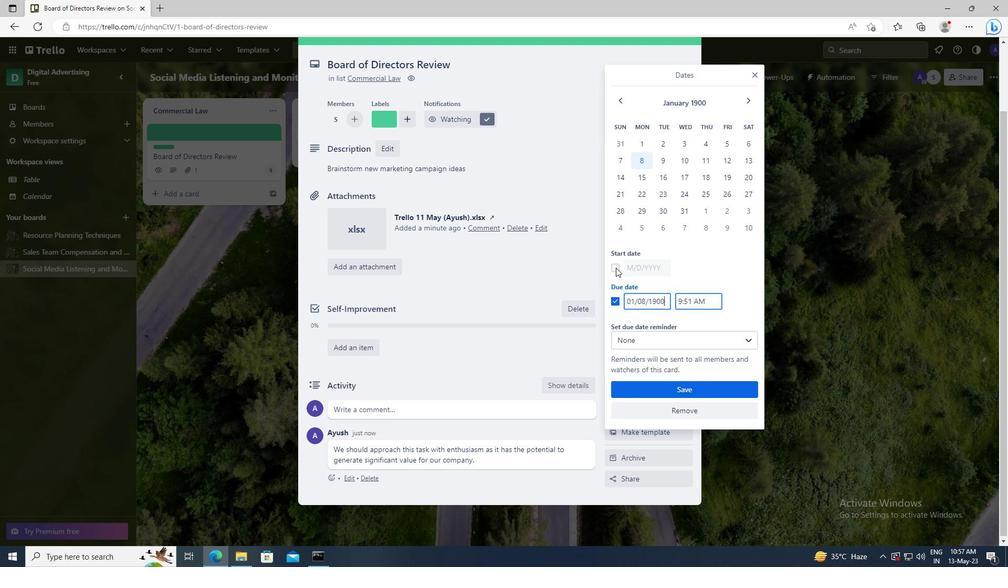 
Action: Mouse moved to (664, 265)
Screenshot: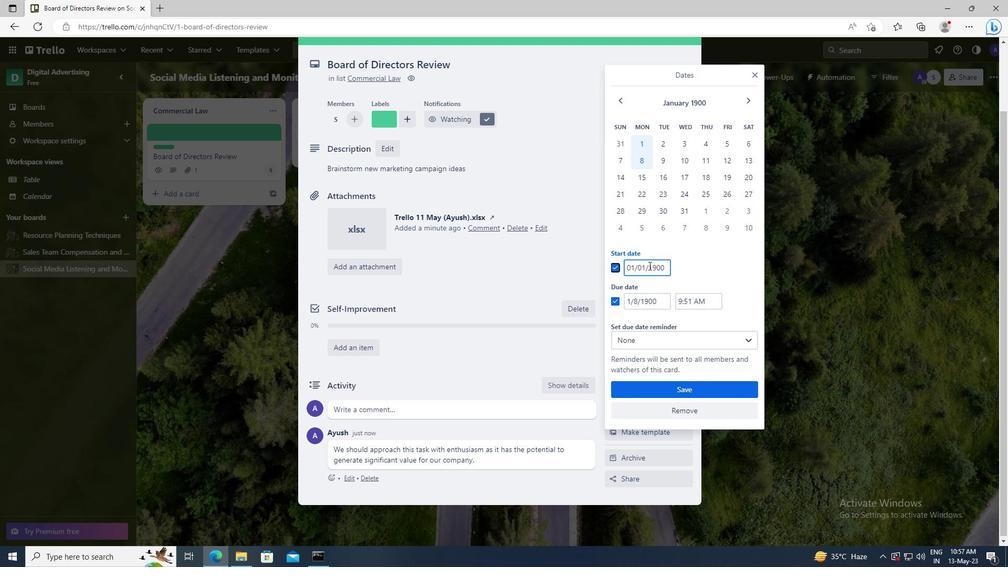
Action: Mouse pressed left at (664, 265)
Screenshot: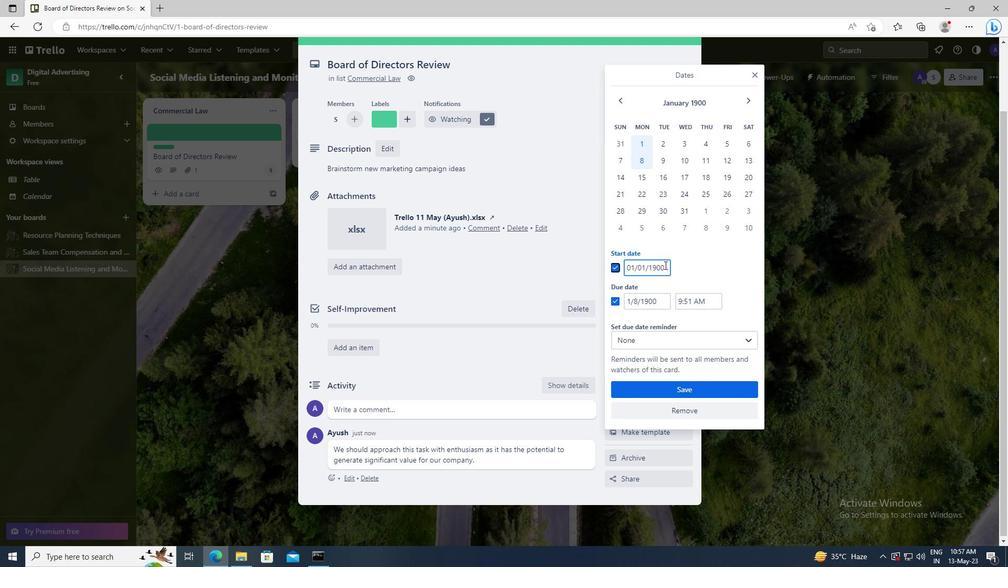
Action: Key pressed <Key.left><Key.left><Key.left><Key.left><Key.left><Key.backspace>2
Screenshot: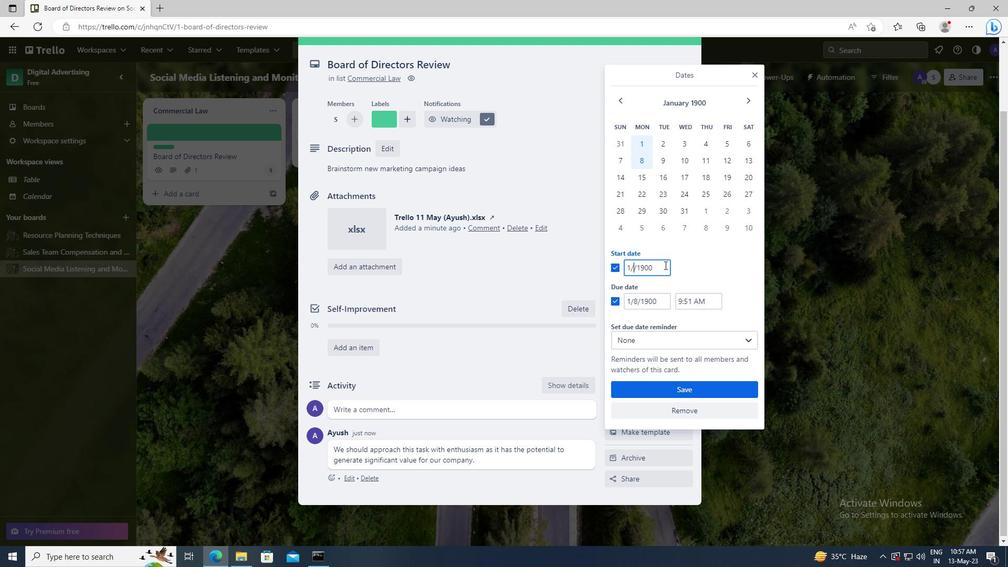
Action: Mouse moved to (662, 306)
Screenshot: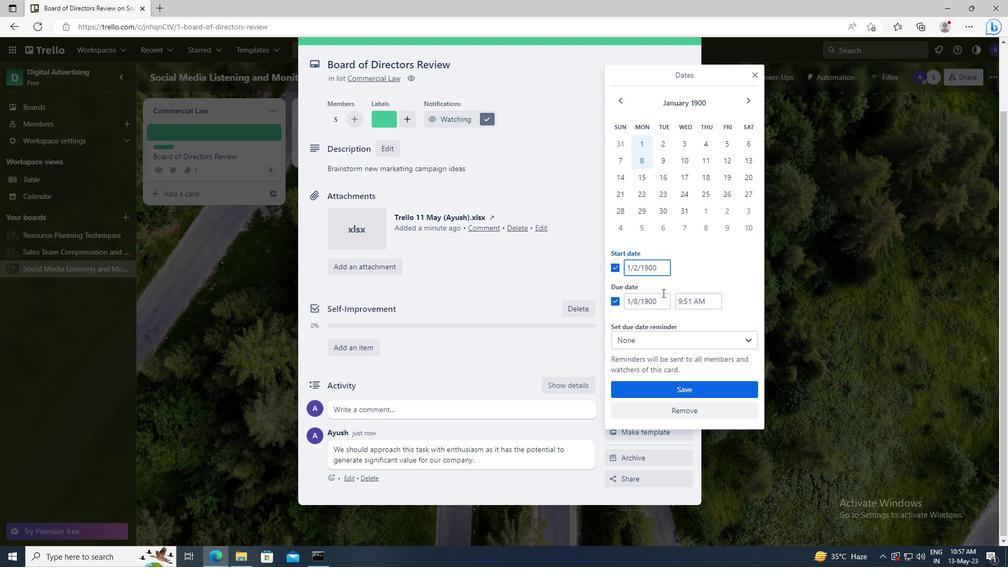 
Action: Mouse pressed left at (662, 306)
Screenshot: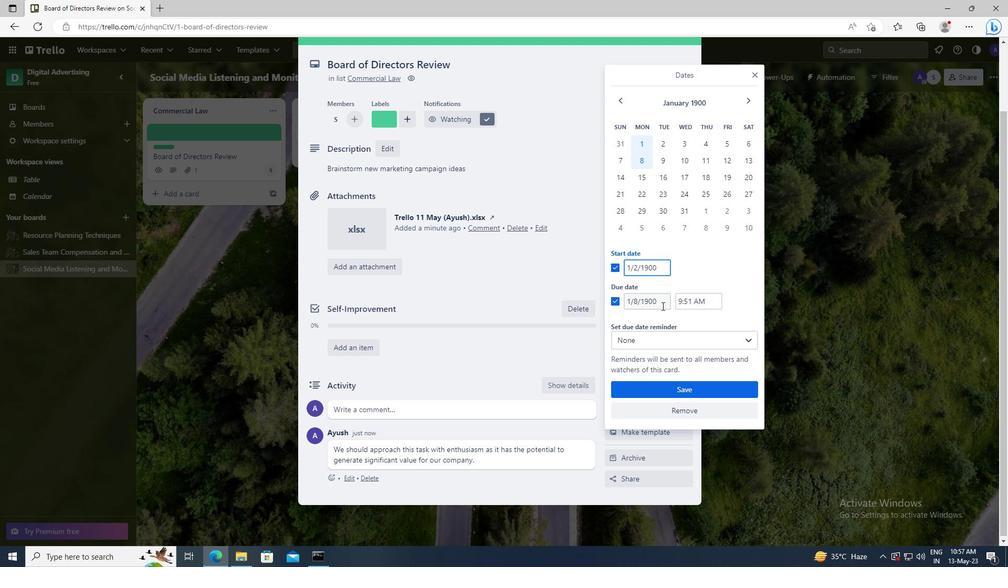 
Action: Key pressed <Key.left><Key.left><Key.left><Key.left><Key.left><Key.backspace>9
Screenshot: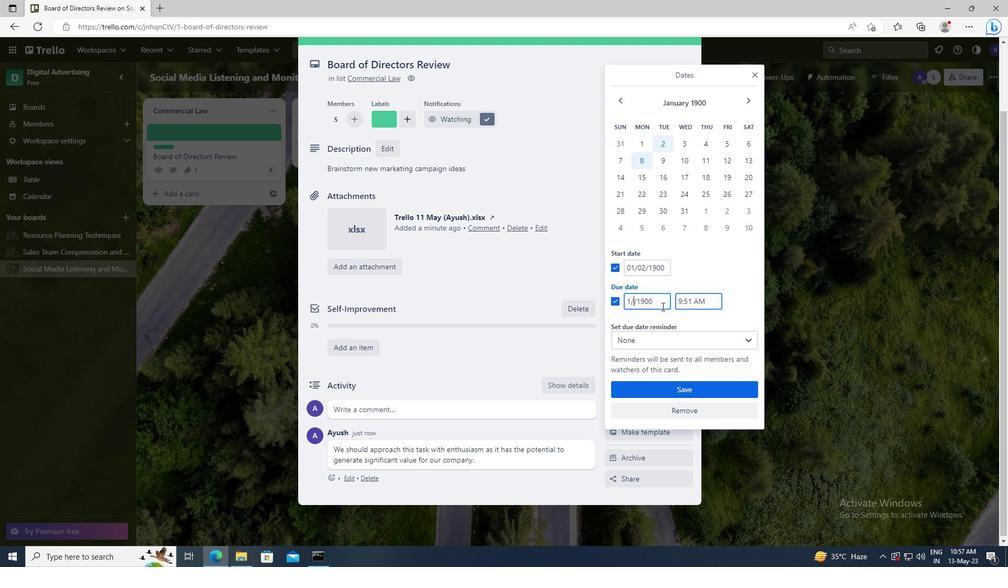 
Action: Mouse moved to (675, 389)
Screenshot: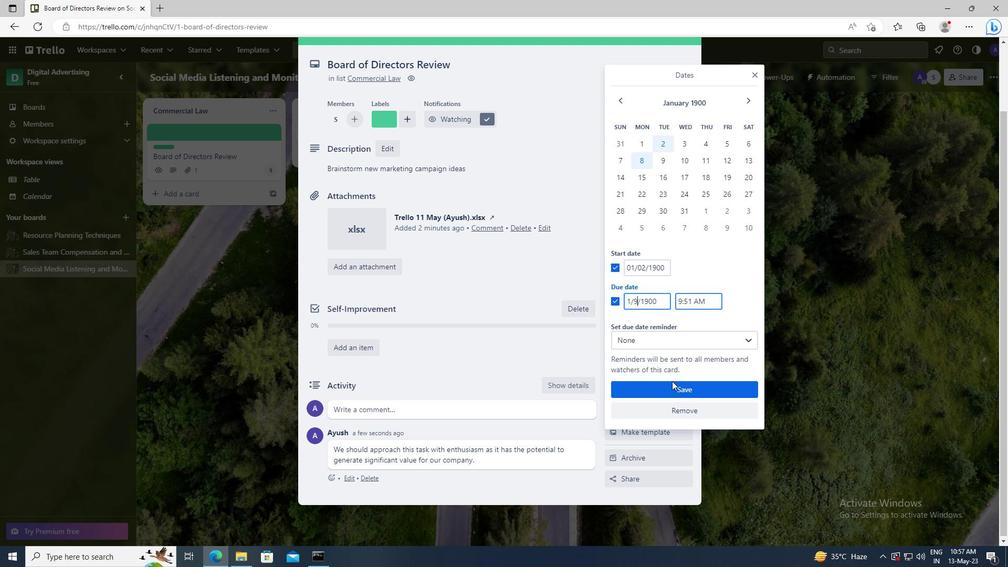 
Action: Mouse pressed left at (675, 389)
Screenshot: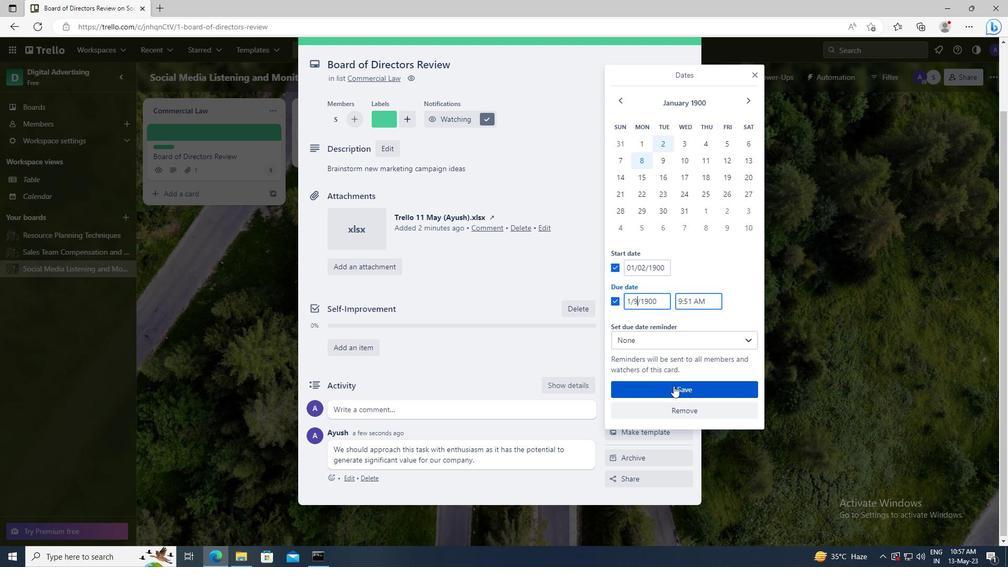 
